 Task: Open a blank sheet, save the file as 'execution' Insert a table ' 2 by 2' In first column, add headers, 'Task, Status'. Under first header, add  ResearchUnder second header, add Completed. Change table style to  'Light Blue'
Action: Mouse moved to (29, 109)
Screenshot: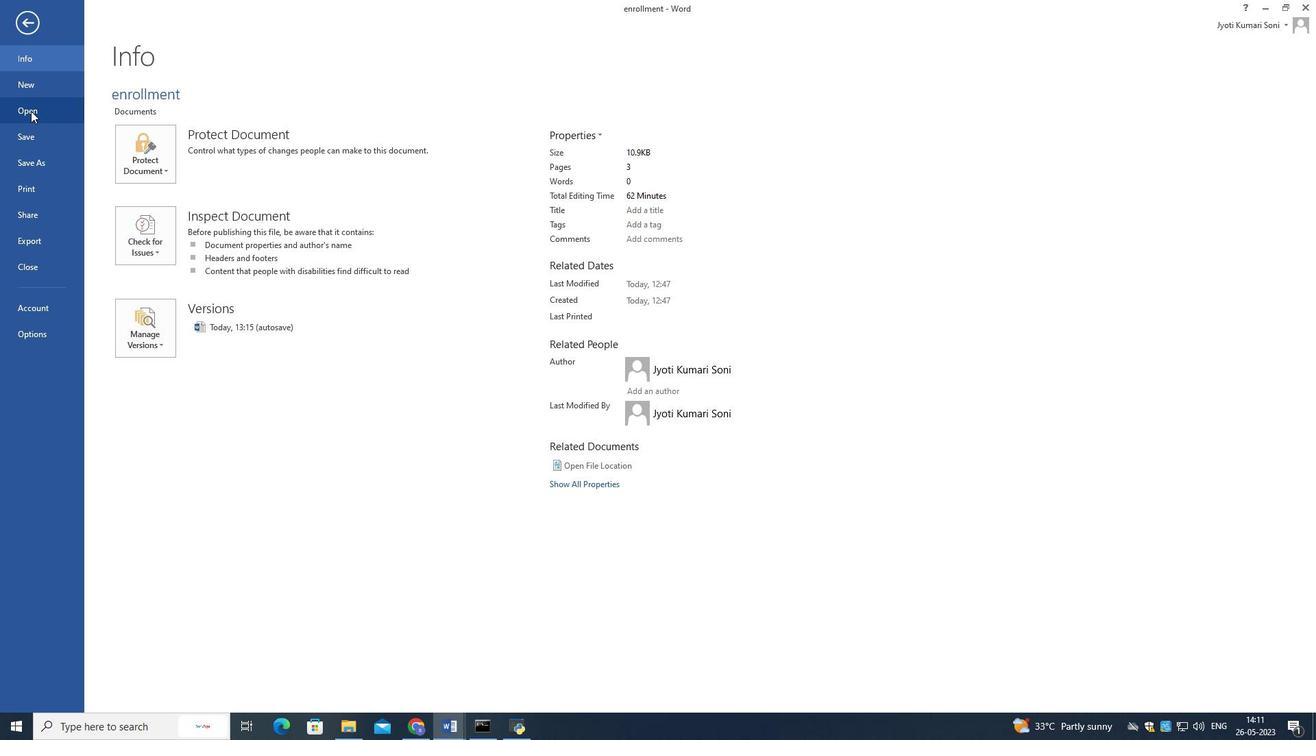 
Action: Mouse pressed left at (29, 109)
Screenshot: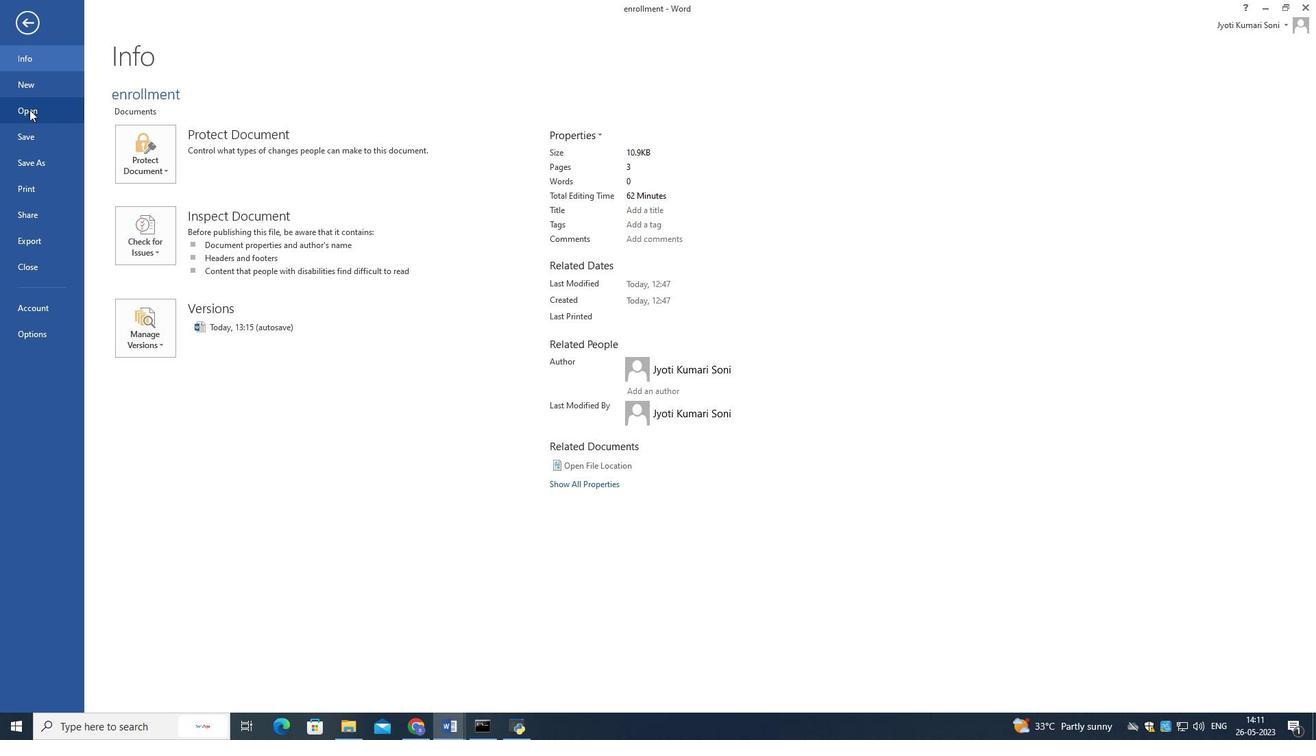 
Action: Mouse moved to (36, 89)
Screenshot: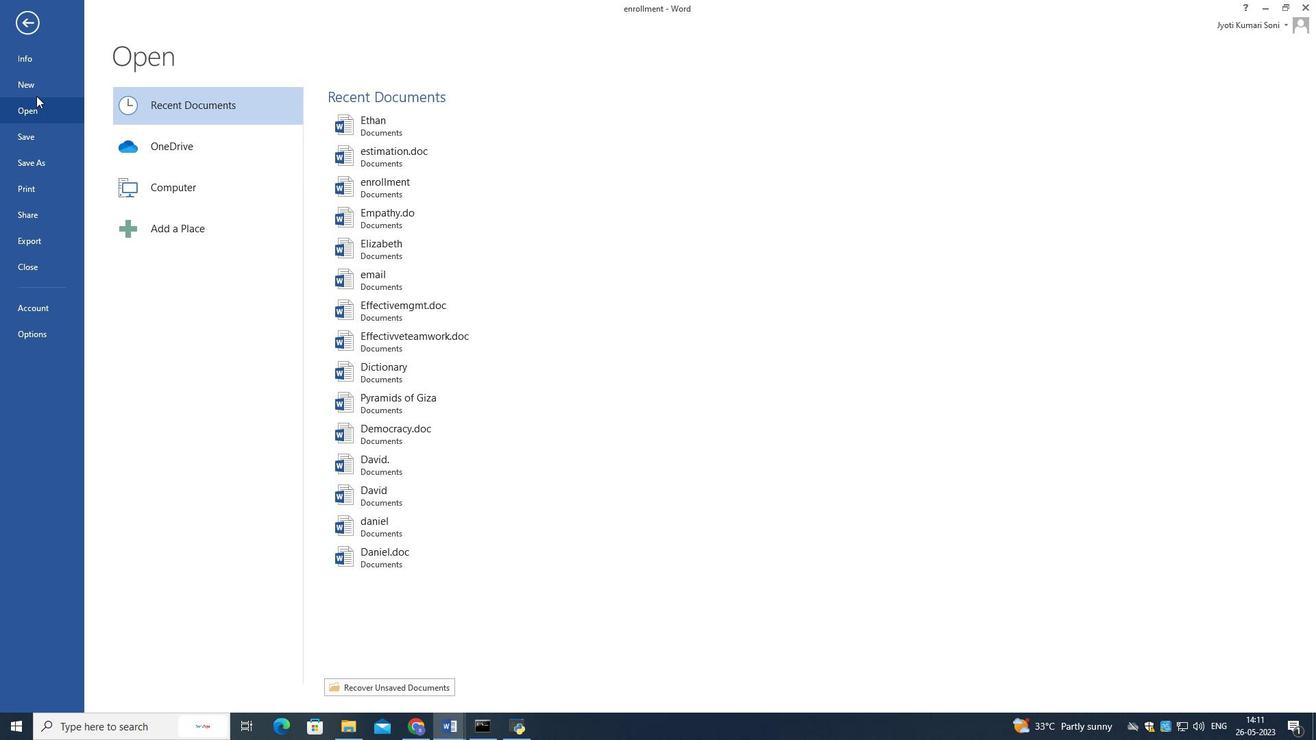 
Action: Mouse pressed left at (36, 89)
Screenshot: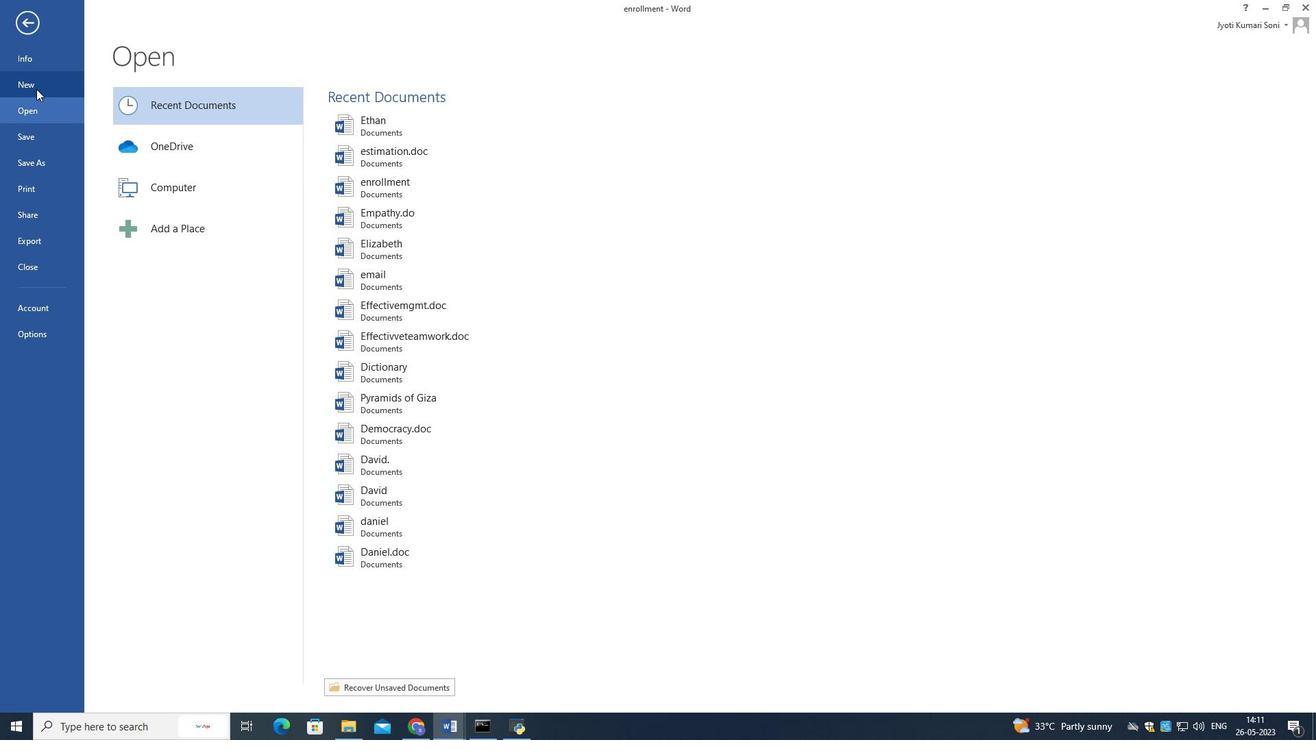 
Action: Mouse moved to (207, 225)
Screenshot: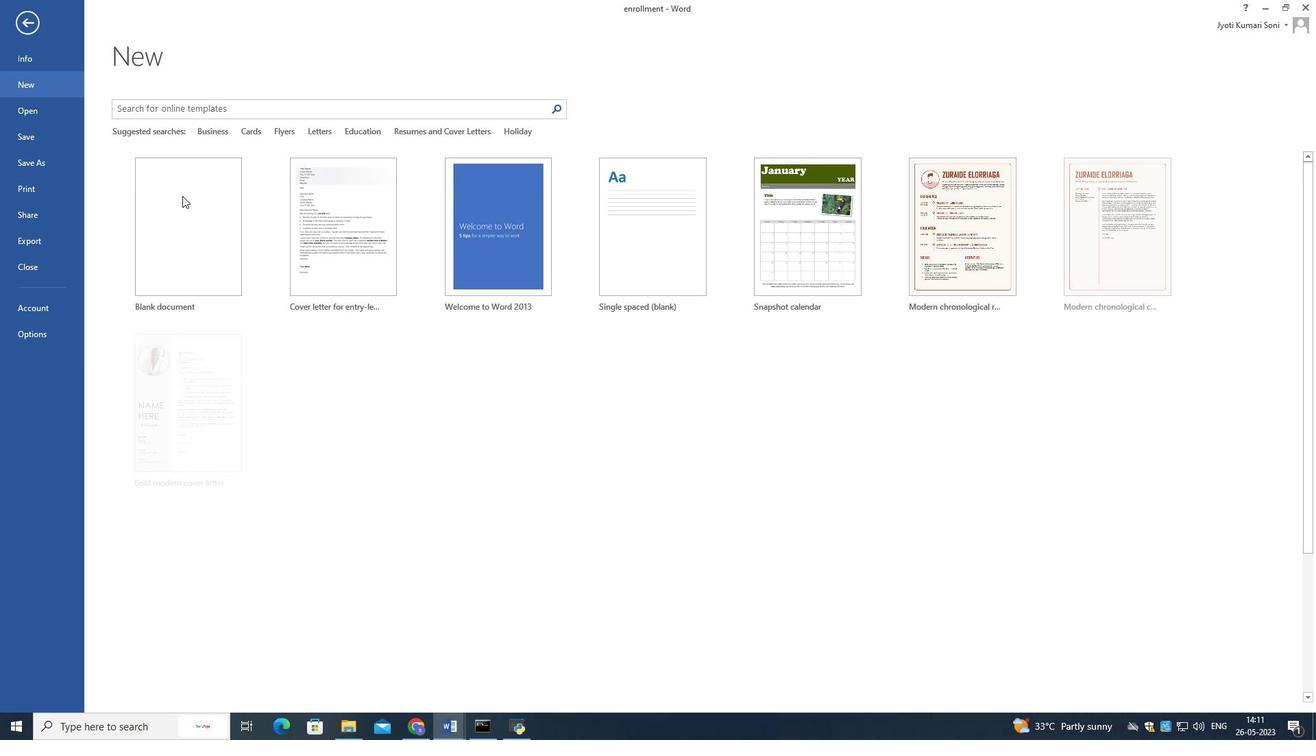 
Action: Mouse pressed left at (207, 225)
Screenshot: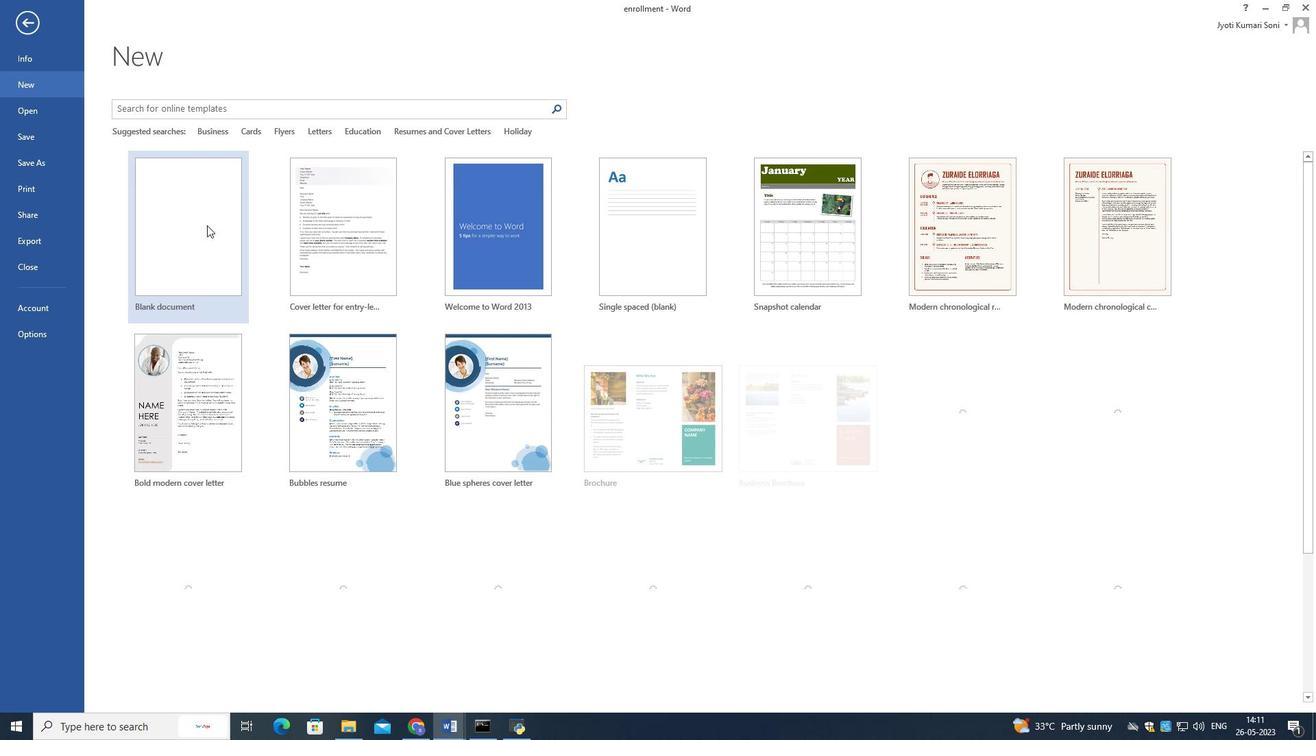 
Action: Mouse moved to (531, 309)
Screenshot: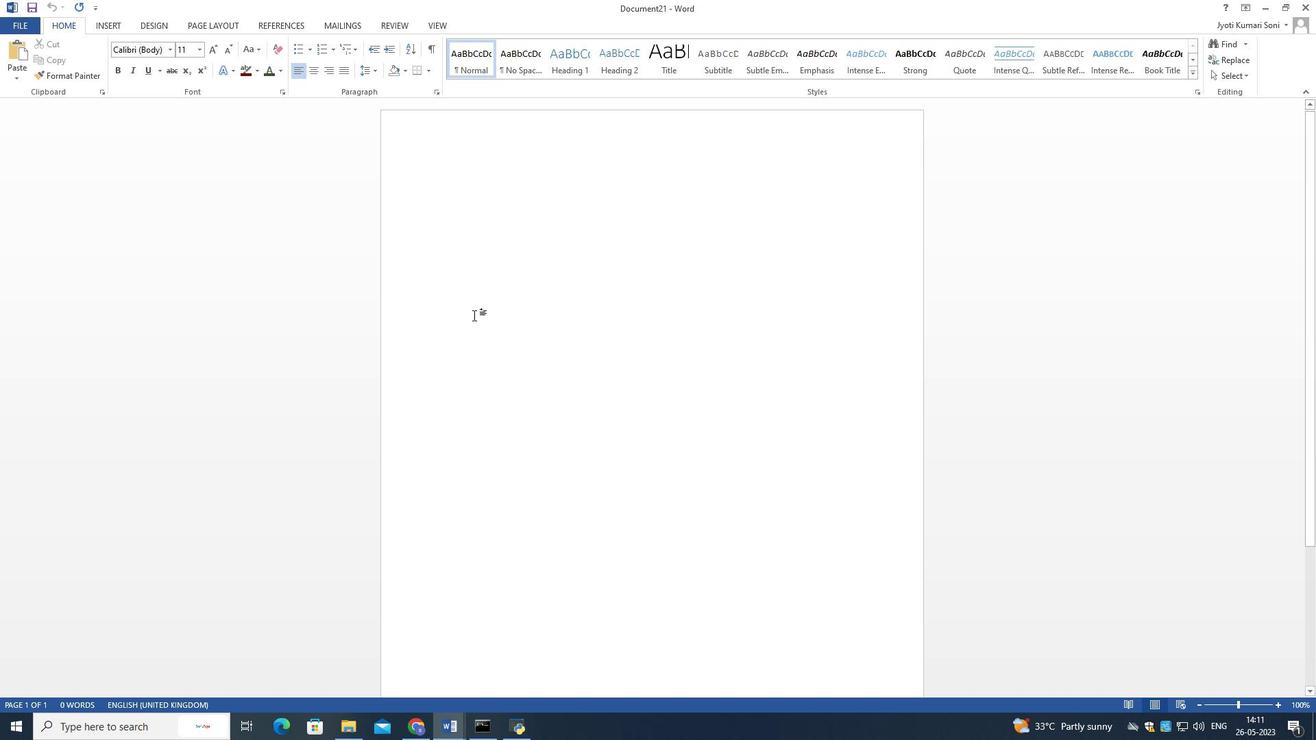 
Action: Mouse pressed left at (531, 309)
Screenshot: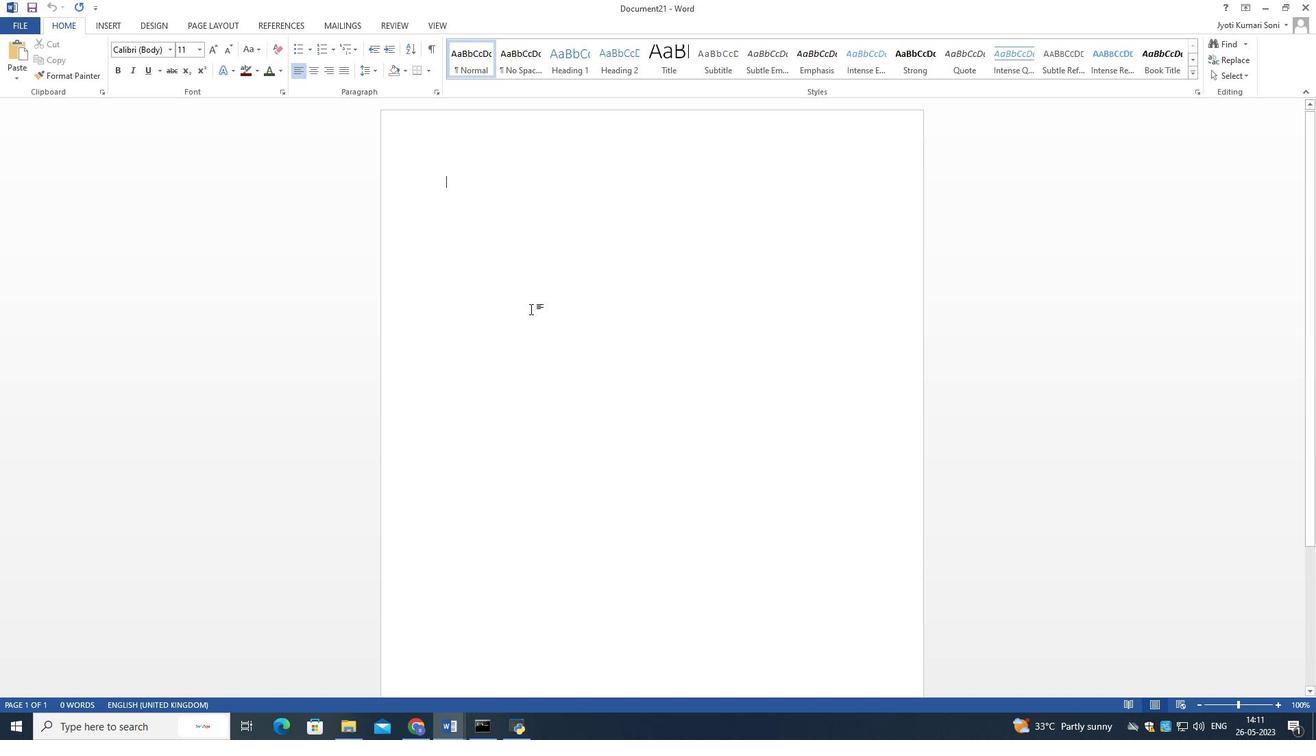 
Action: Mouse moved to (19, 25)
Screenshot: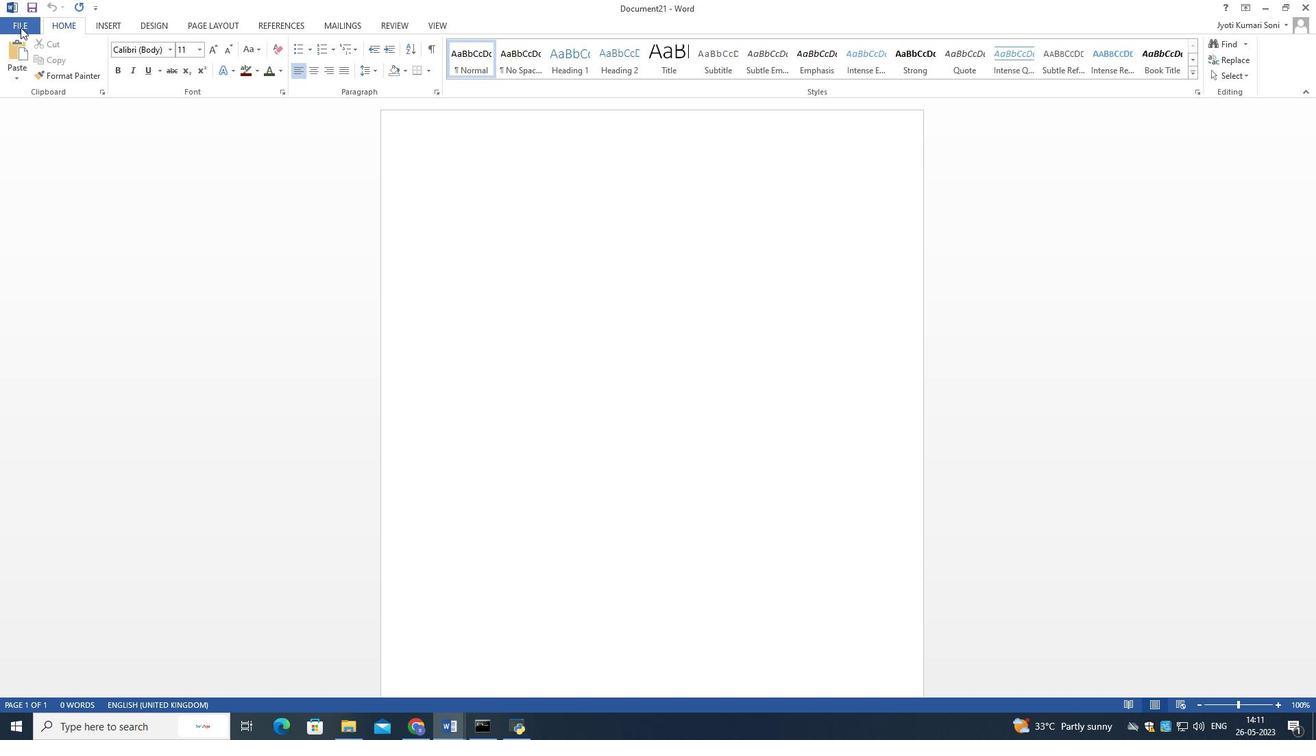 
Action: Mouse pressed left at (19, 25)
Screenshot: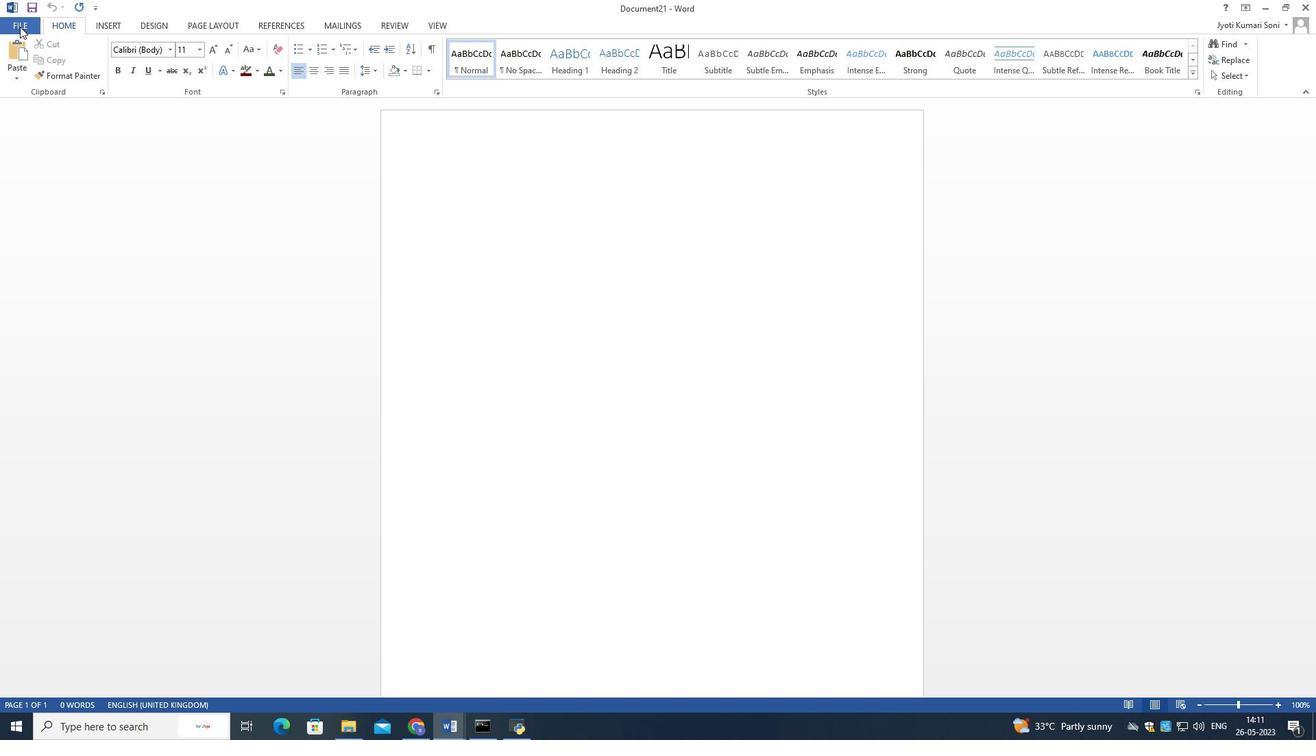 
Action: Mouse moved to (47, 162)
Screenshot: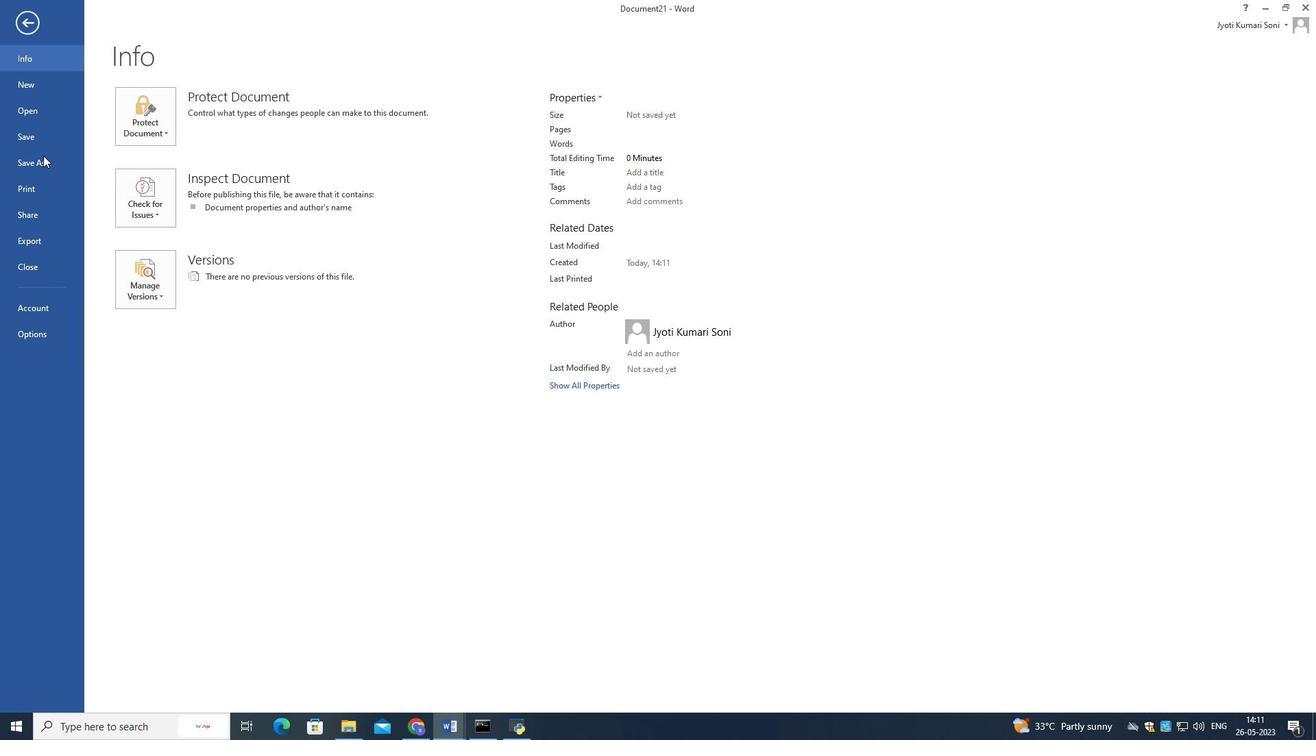 
Action: Mouse pressed left at (47, 162)
Screenshot: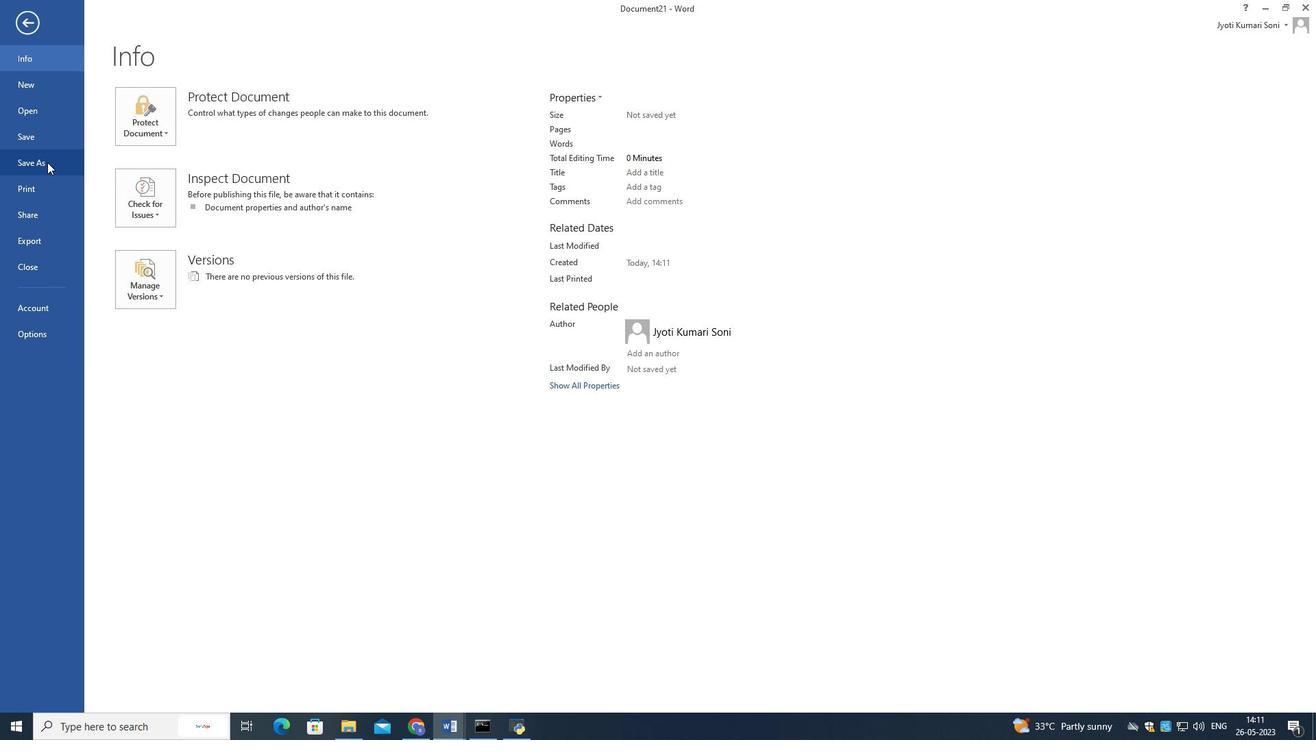 
Action: Mouse moved to (356, 148)
Screenshot: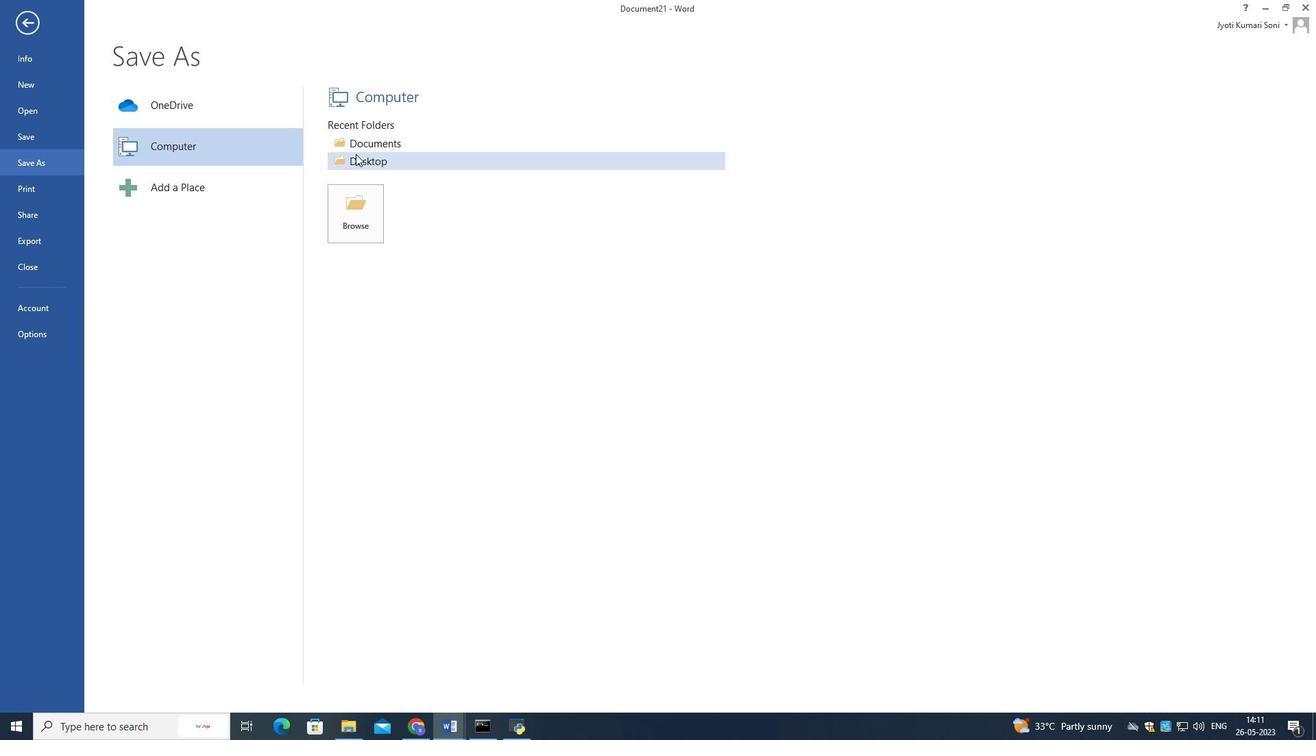 
Action: Mouse pressed left at (356, 148)
Screenshot: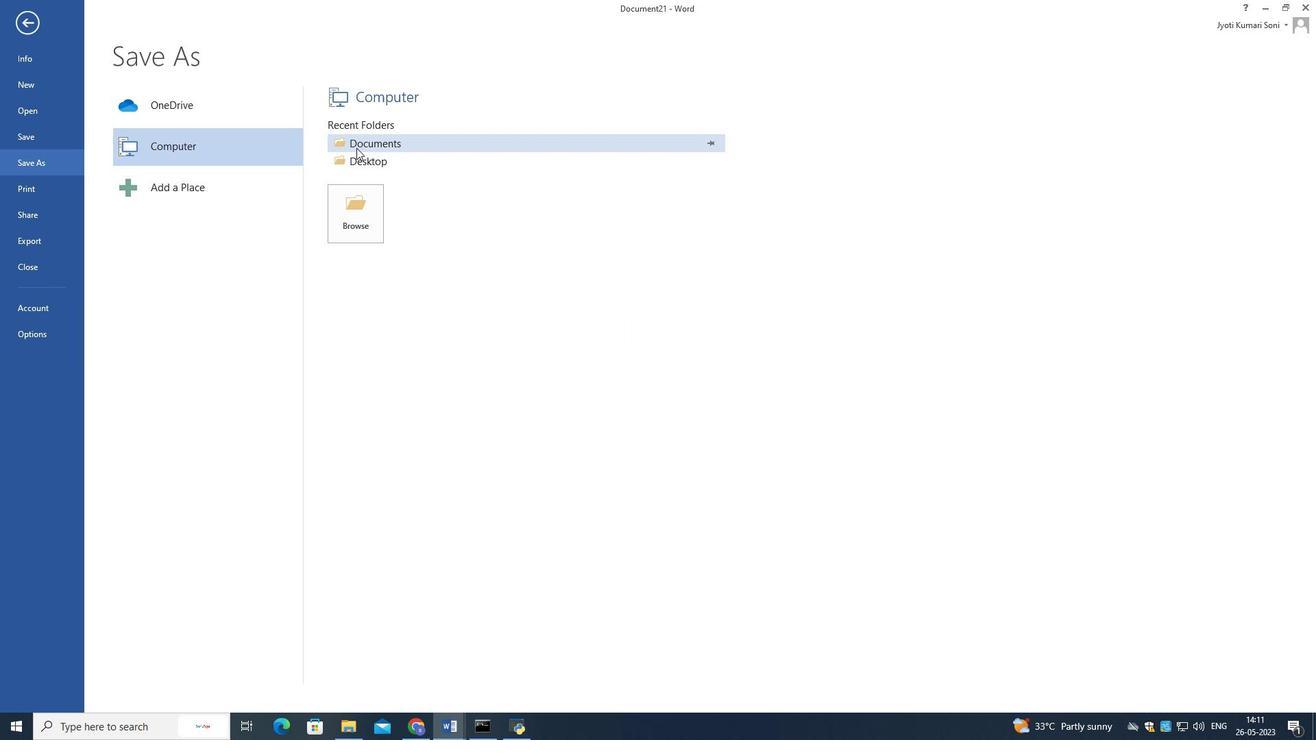 
Action: Key pressed execution<Key.space><Key.enter>
Screenshot: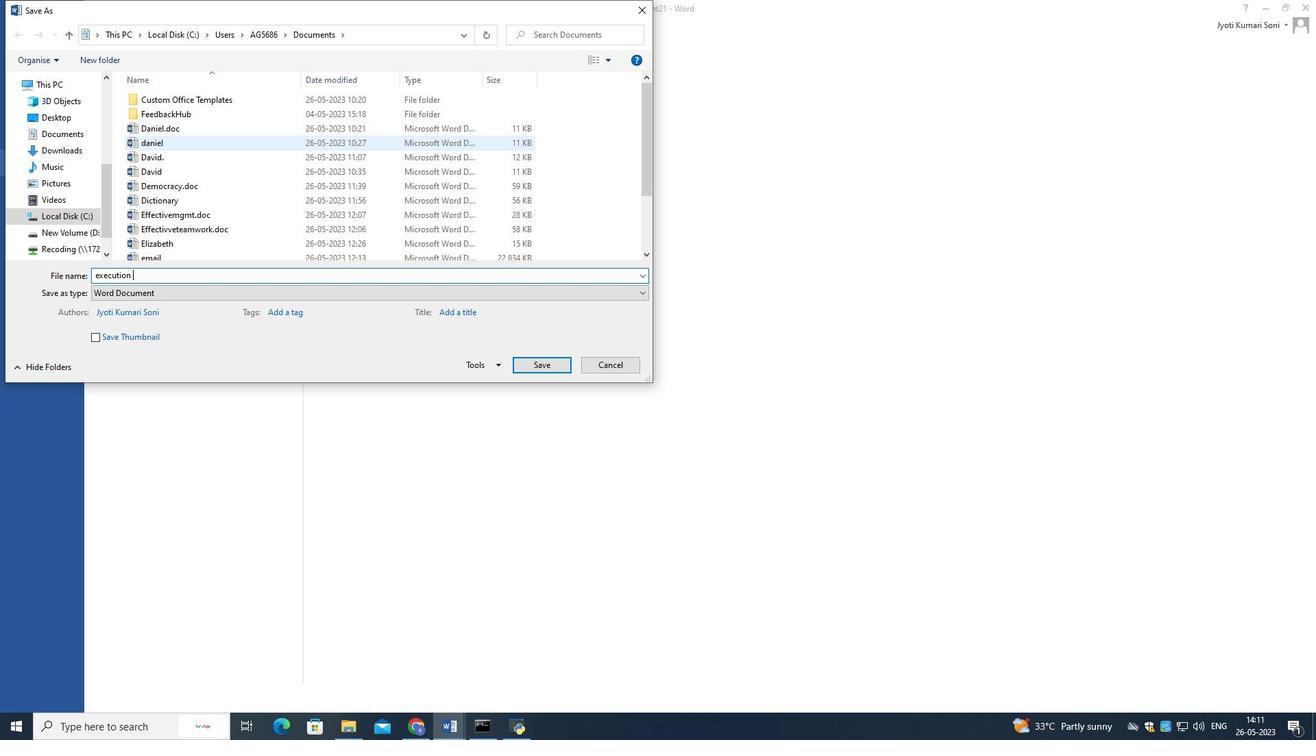 
Action: Mouse moved to (100, 21)
Screenshot: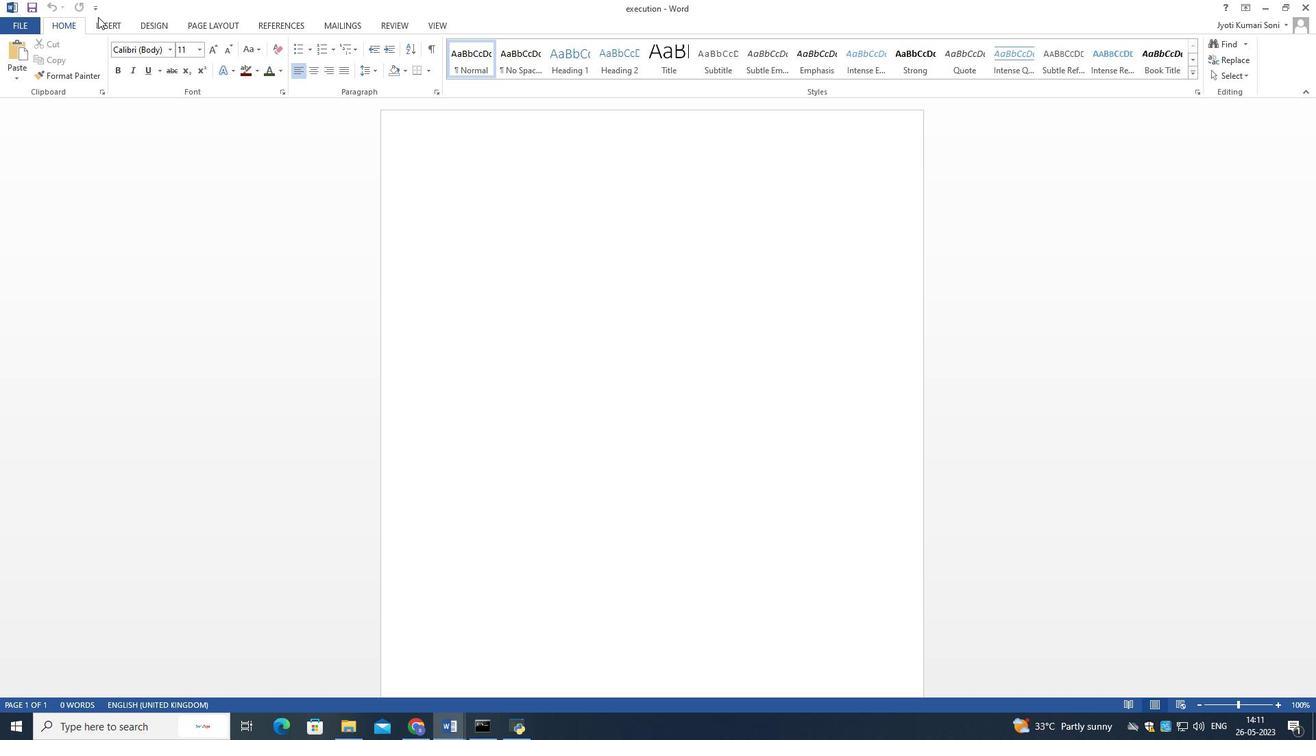 
Action: Mouse pressed left at (100, 21)
Screenshot: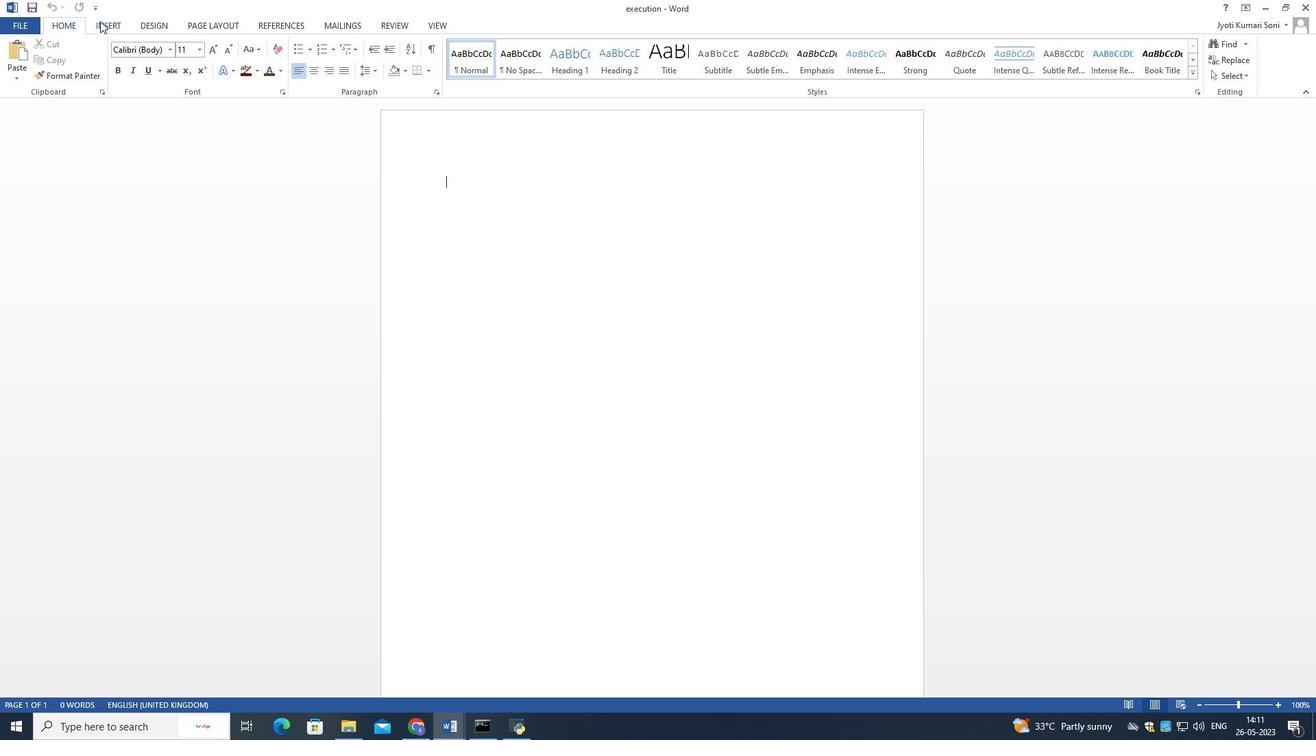 
Action: Mouse moved to (106, 81)
Screenshot: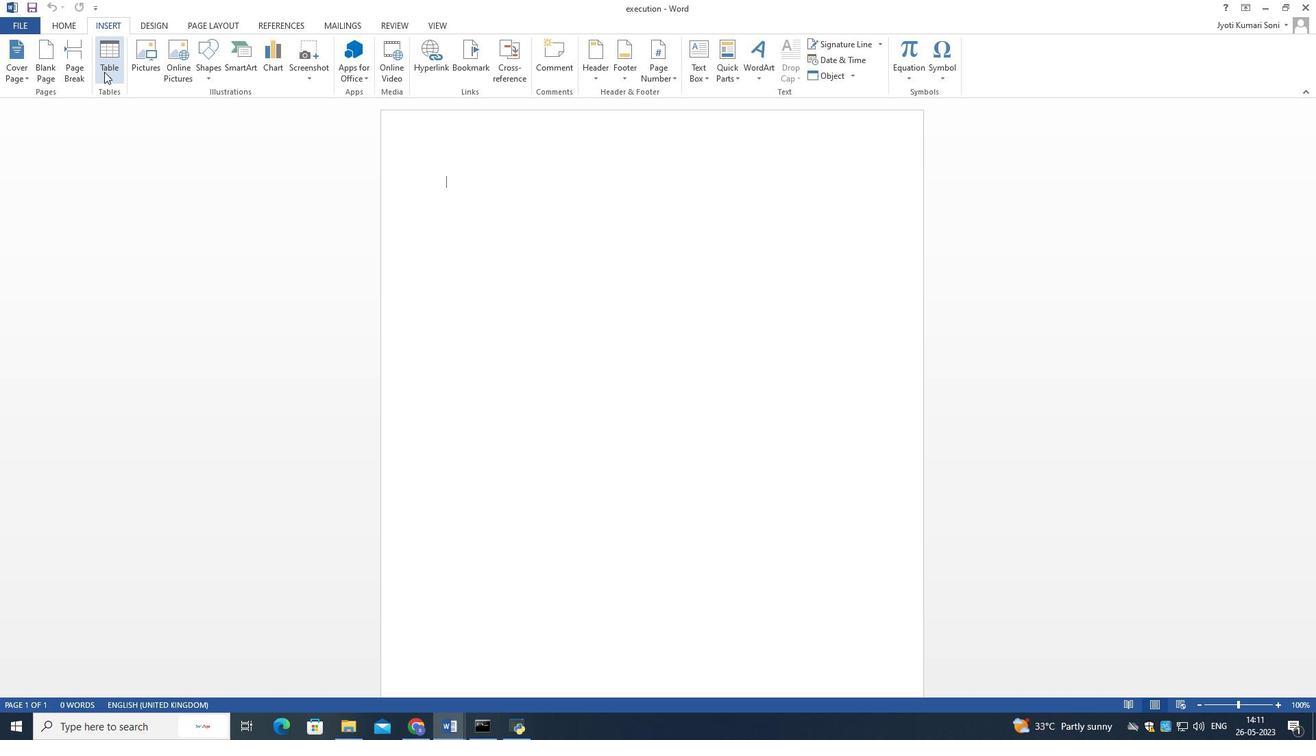 
Action: Mouse pressed left at (106, 81)
Screenshot: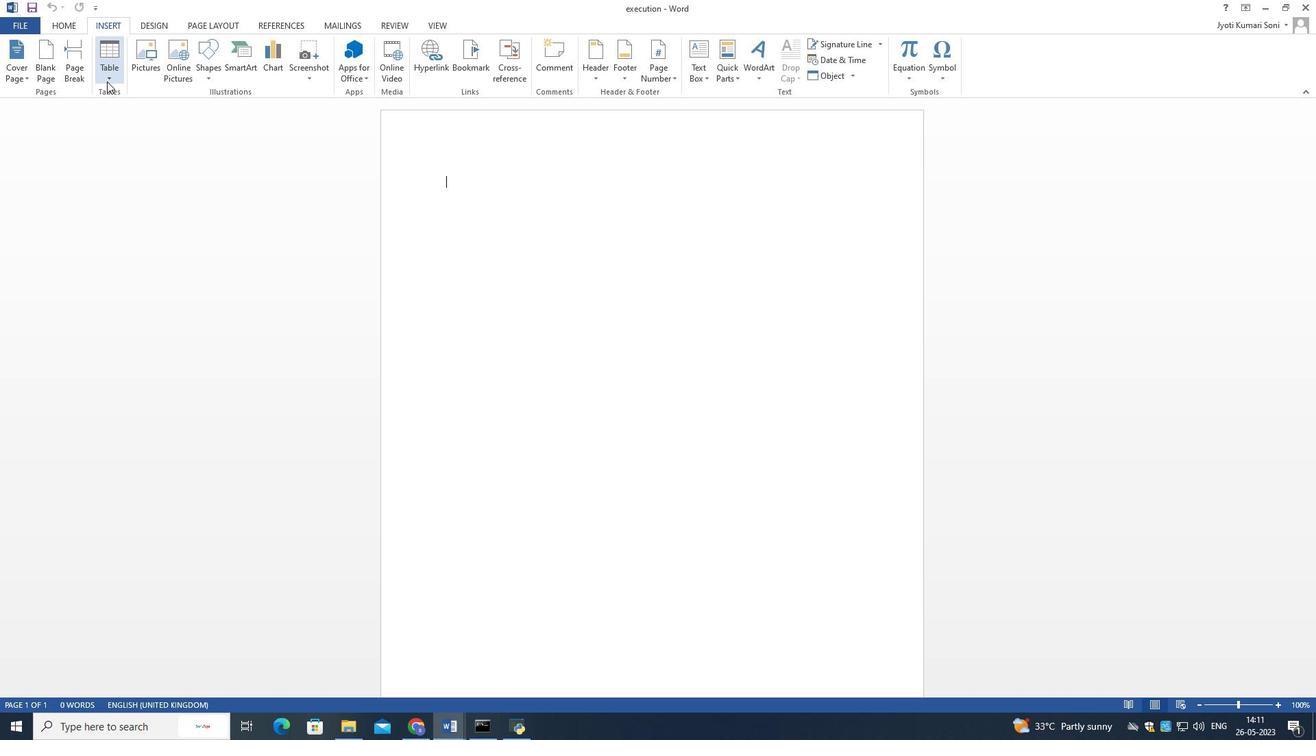 
Action: Mouse moved to (117, 119)
Screenshot: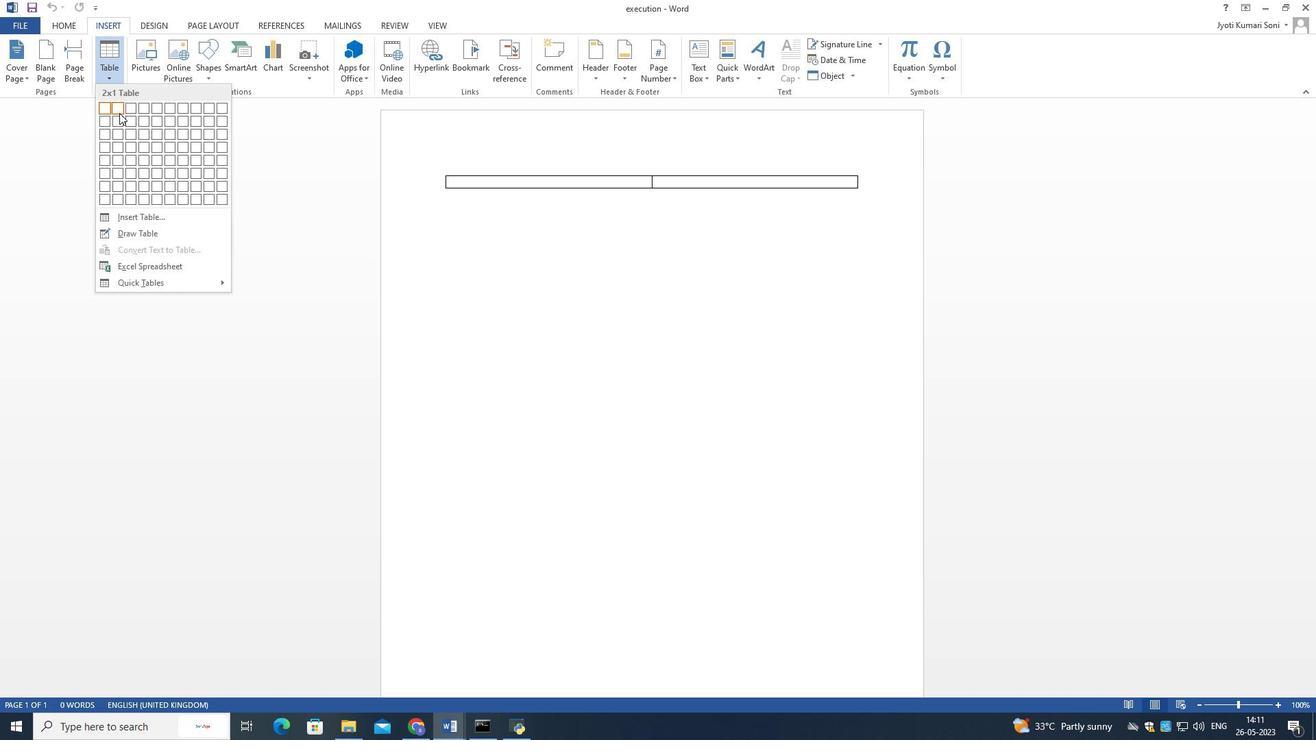 
Action: Mouse pressed left at (117, 119)
Screenshot: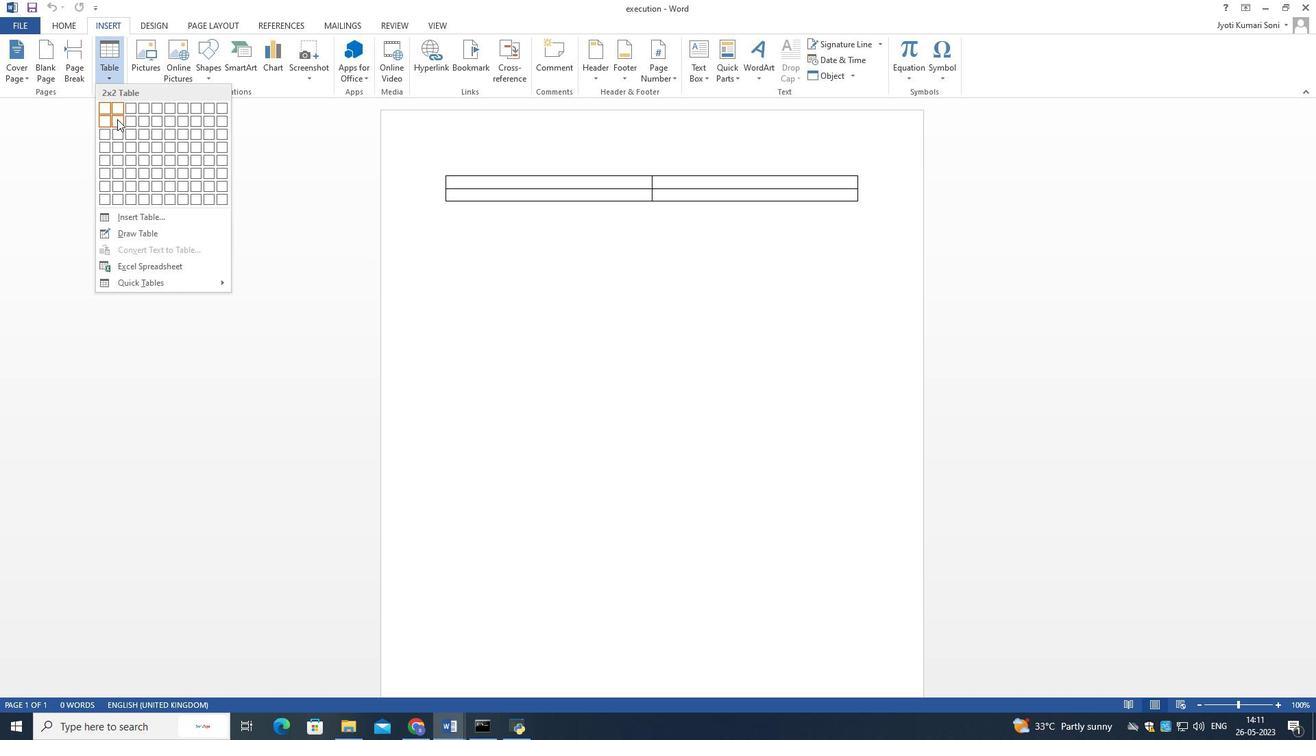 
Action: Mouse moved to (539, 184)
Screenshot: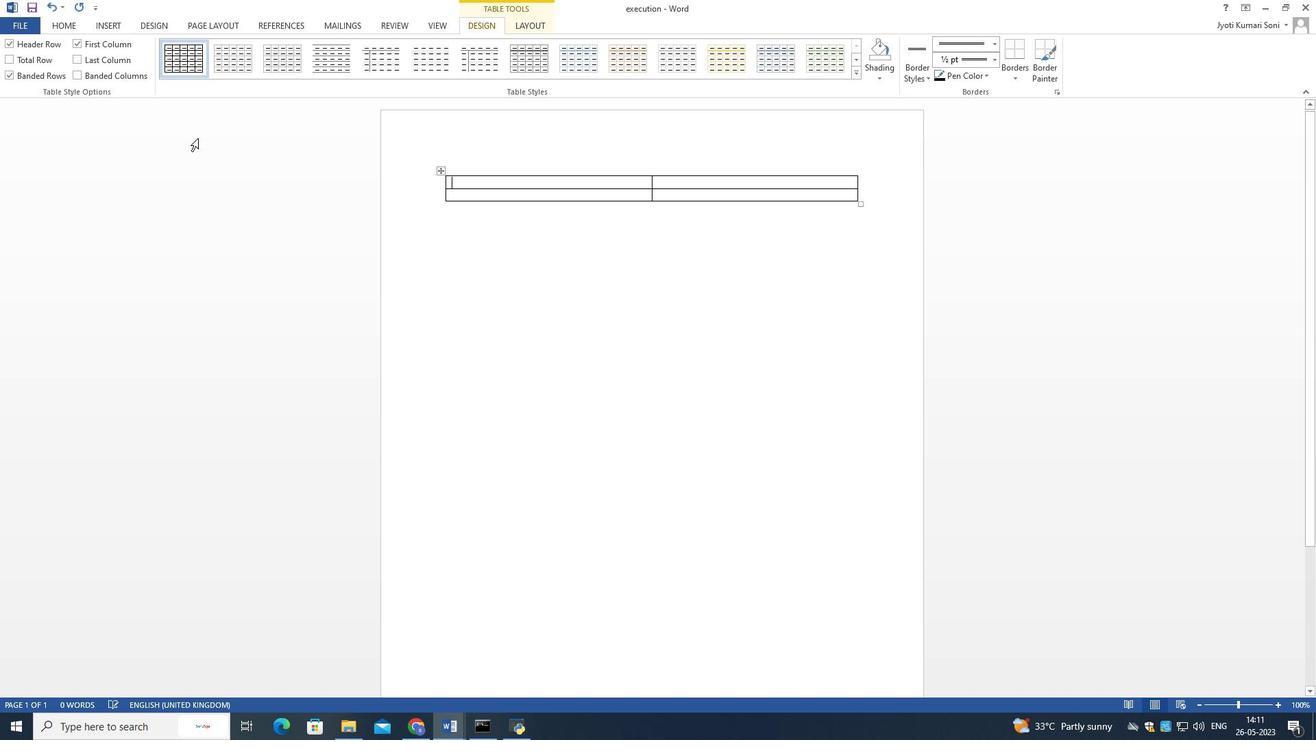 
Action: Mouse pressed left at (539, 184)
Screenshot: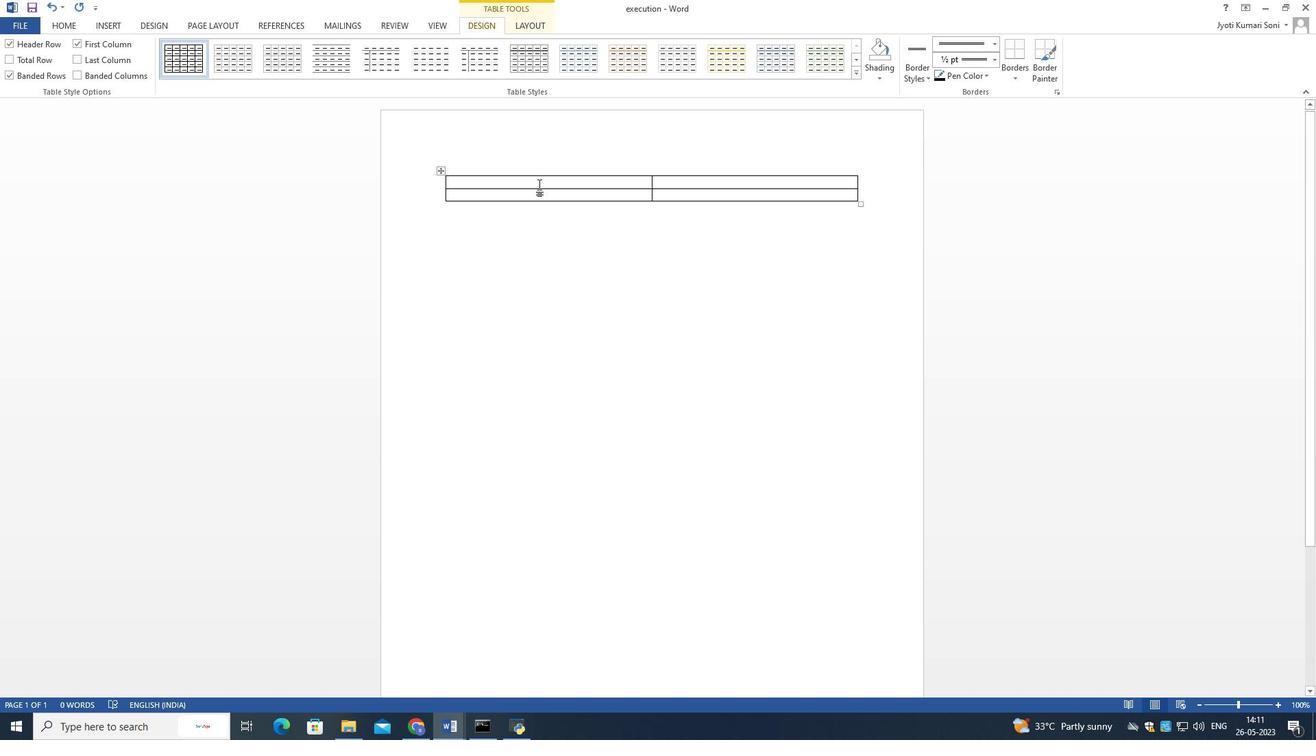 
Action: Key pressed <Key.shift>Task<Key.right><Key.shift>Status
Screenshot: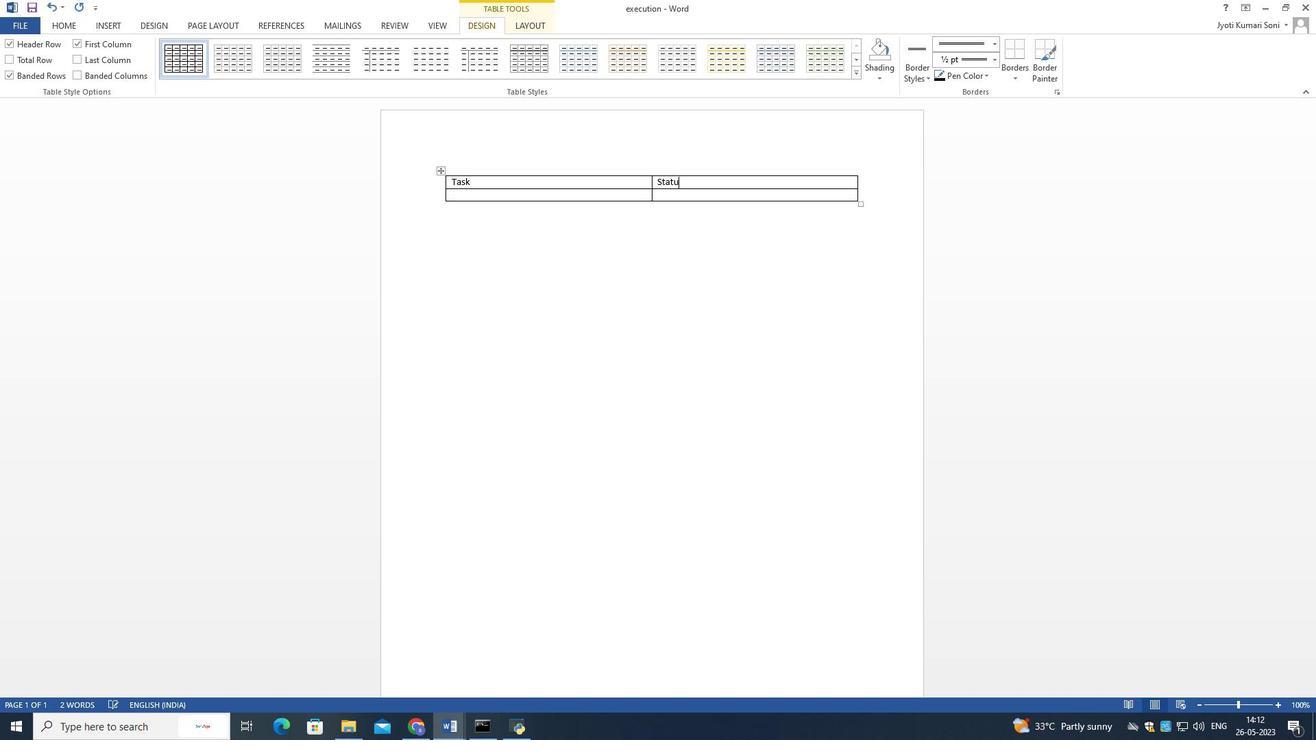
Action: Mouse moved to (568, 198)
Screenshot: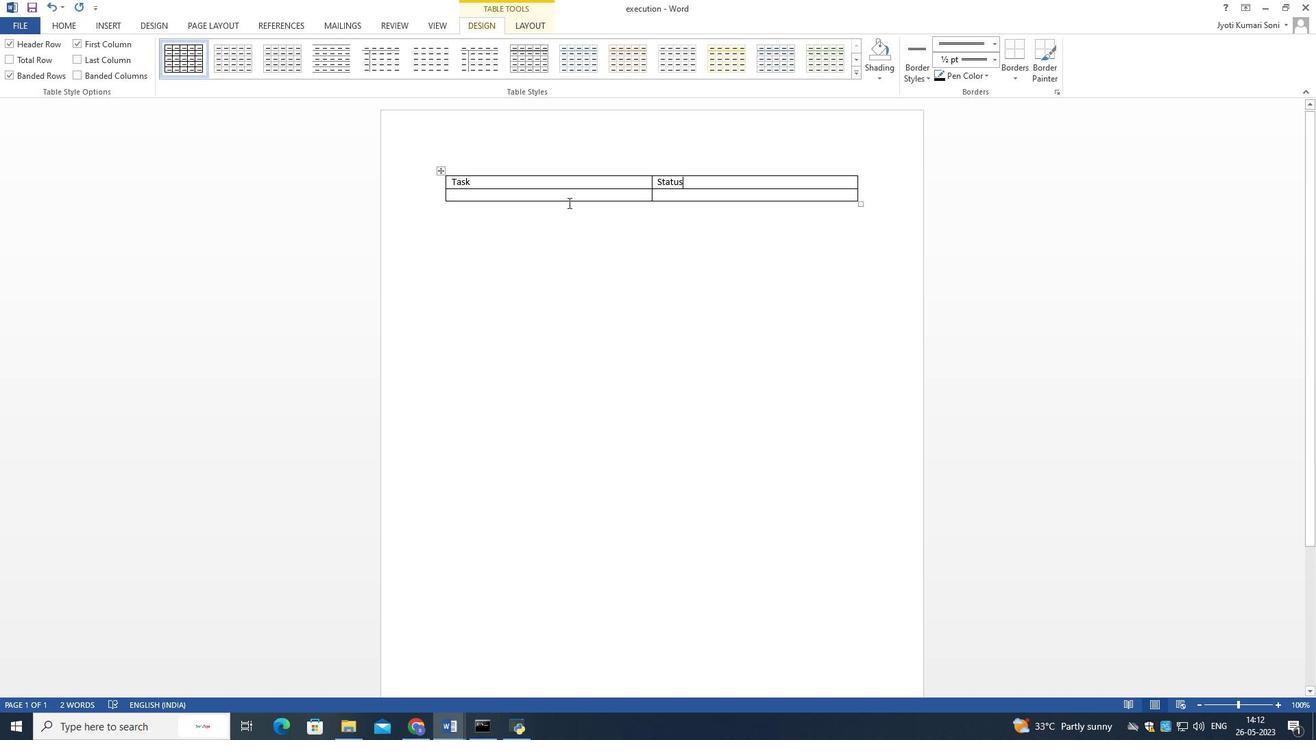 
Action: Mouse pressed left at (568, 198)
Screenshot: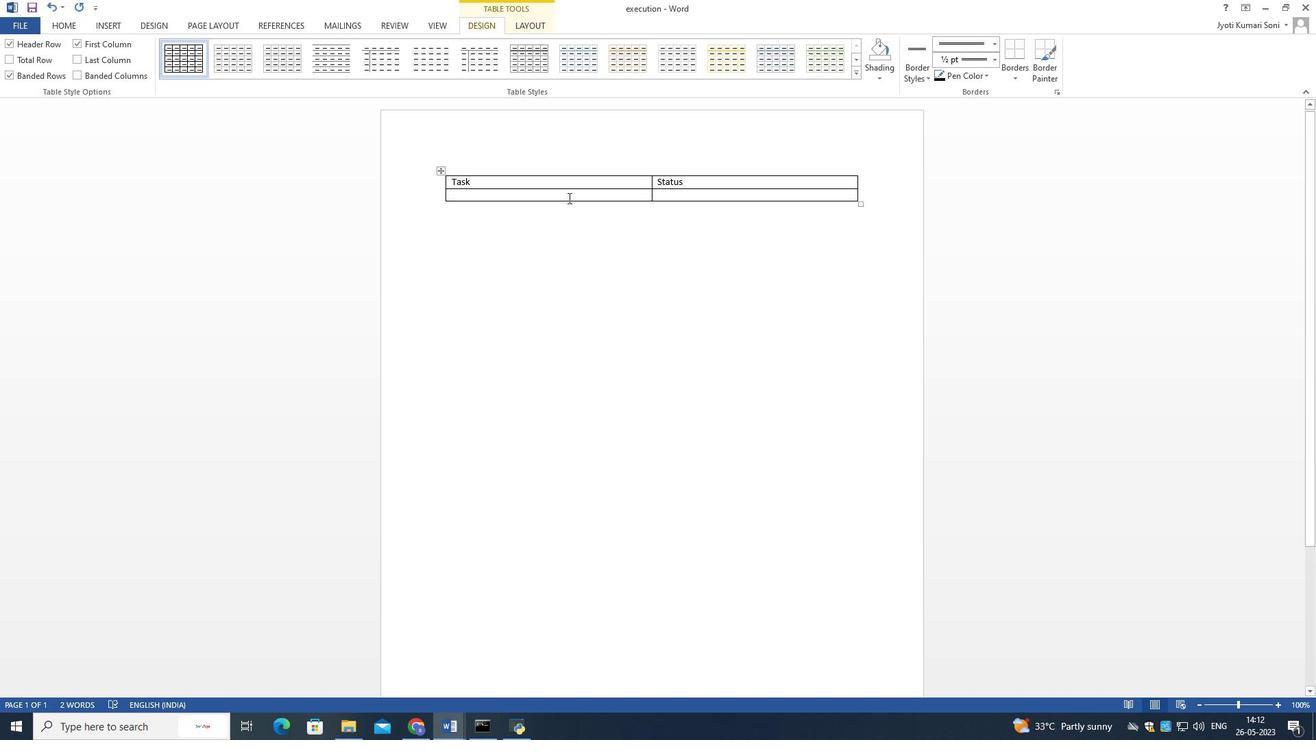 
Action: Mouse moved to (568, 198)
Screenshot: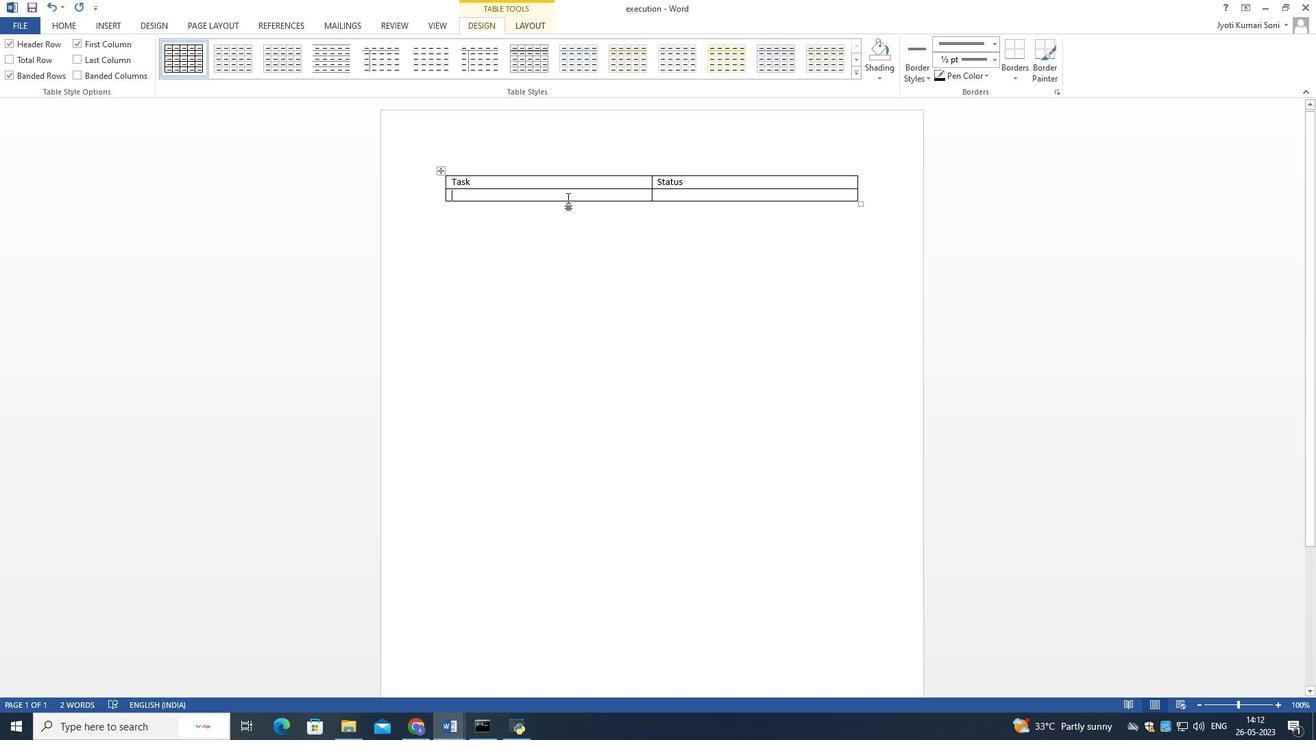 
Action: Key pressed <Key.shift>Research
Screenshot: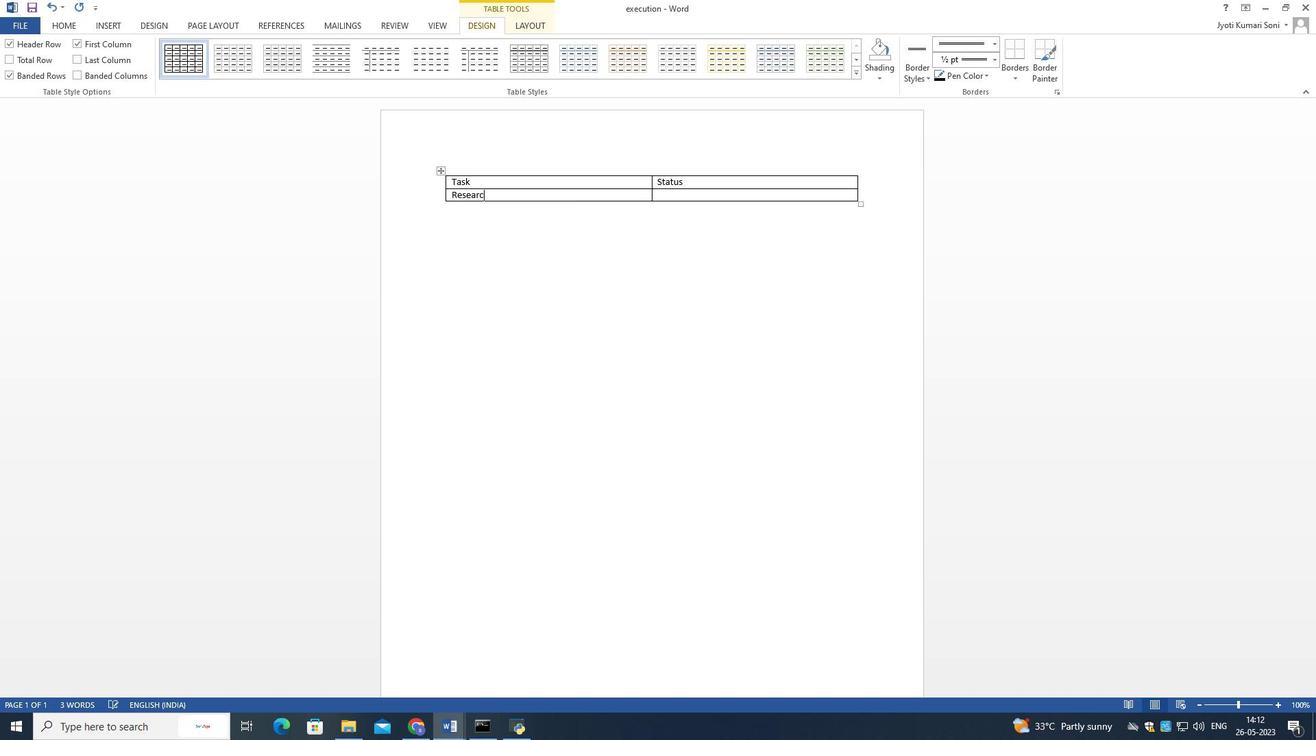 
Action: Mouse moved to (682, 197)
Screenshot: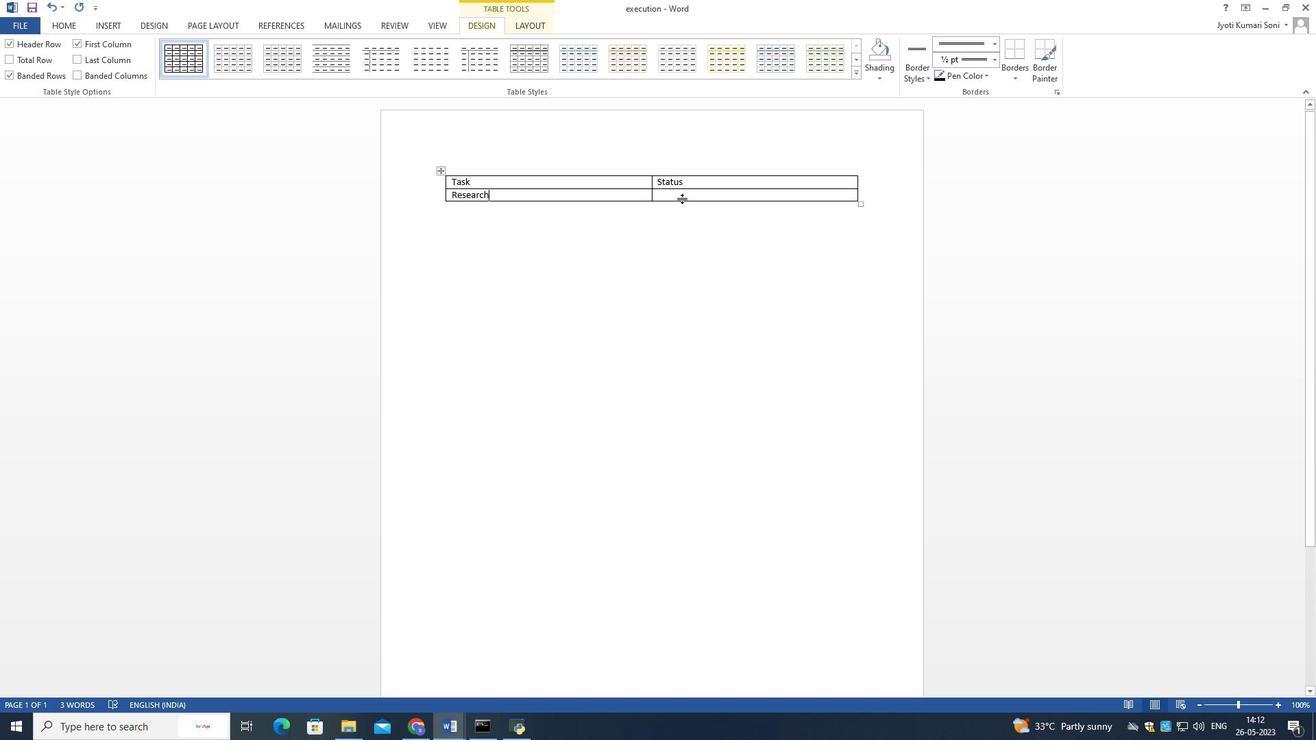 
Action: Mouse pressed left at (682, 197)
Screenshot: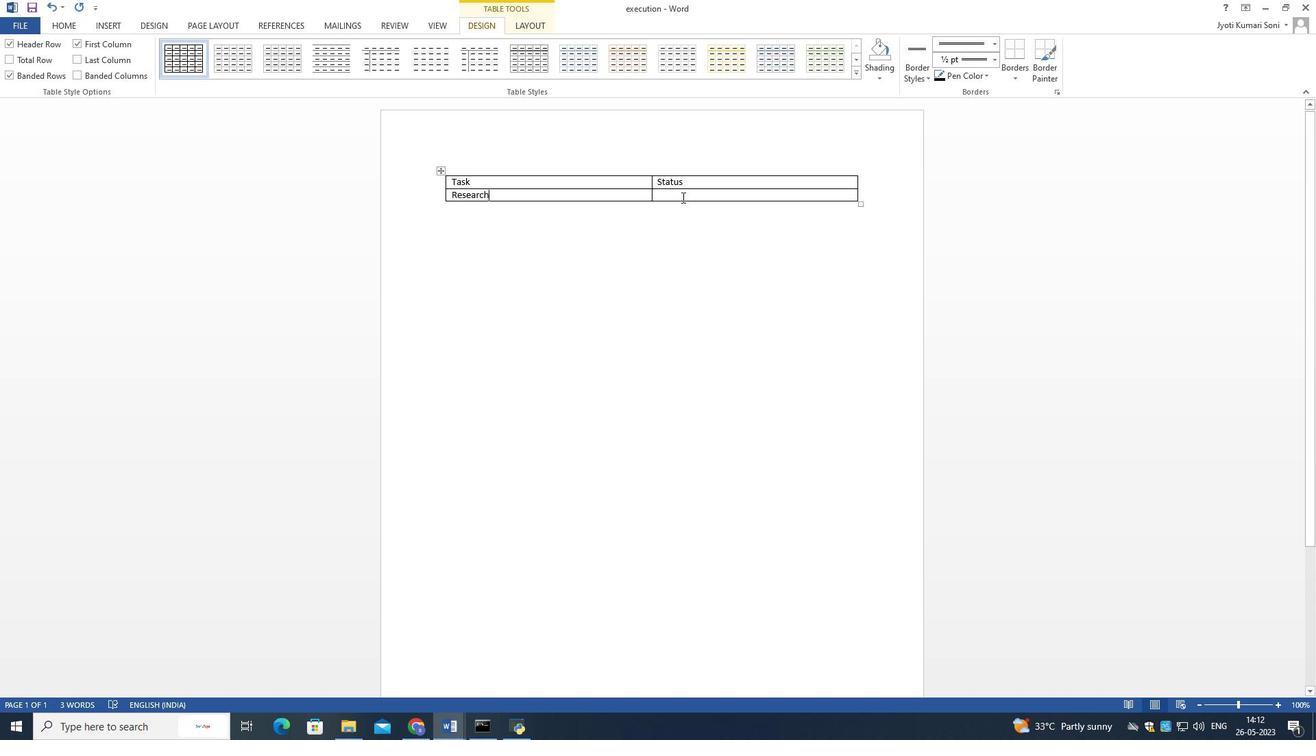 
Action: Mouse moved to (681, 194)
Screenshot: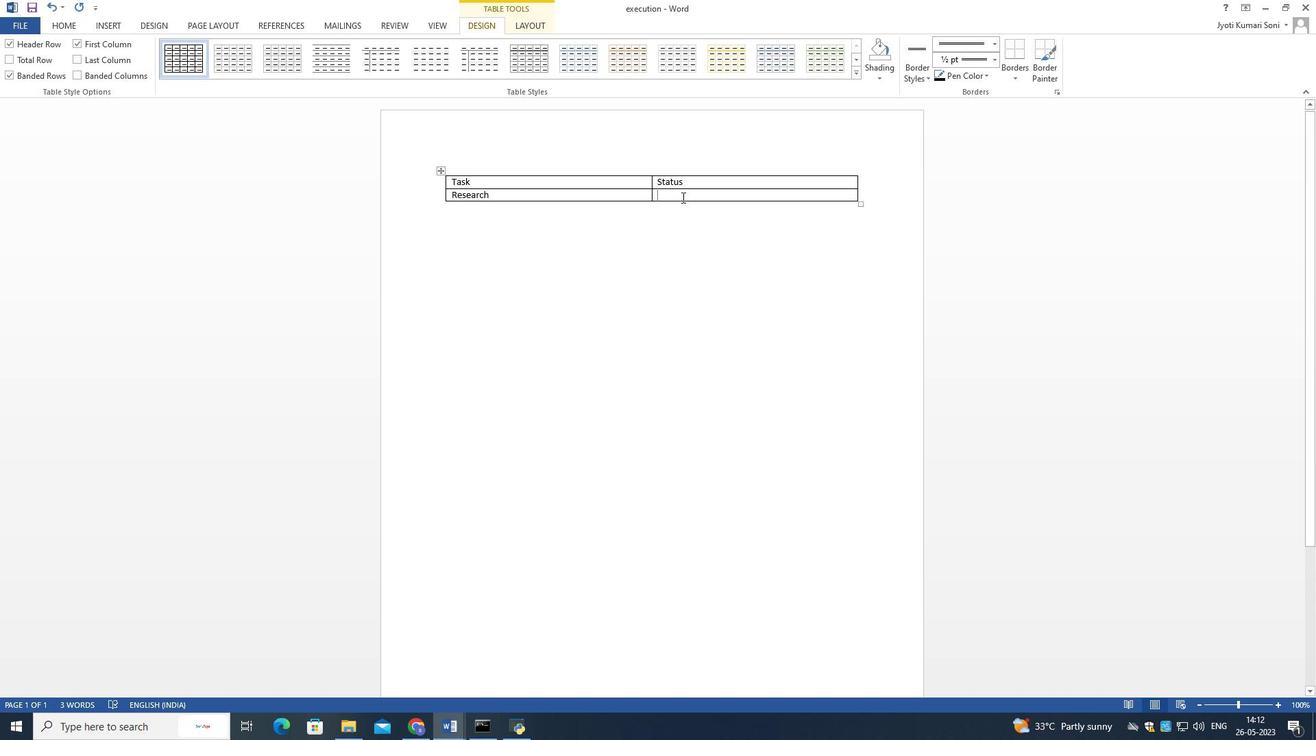 
Action: Key pressed <Key.shift>Complted
Screenshot: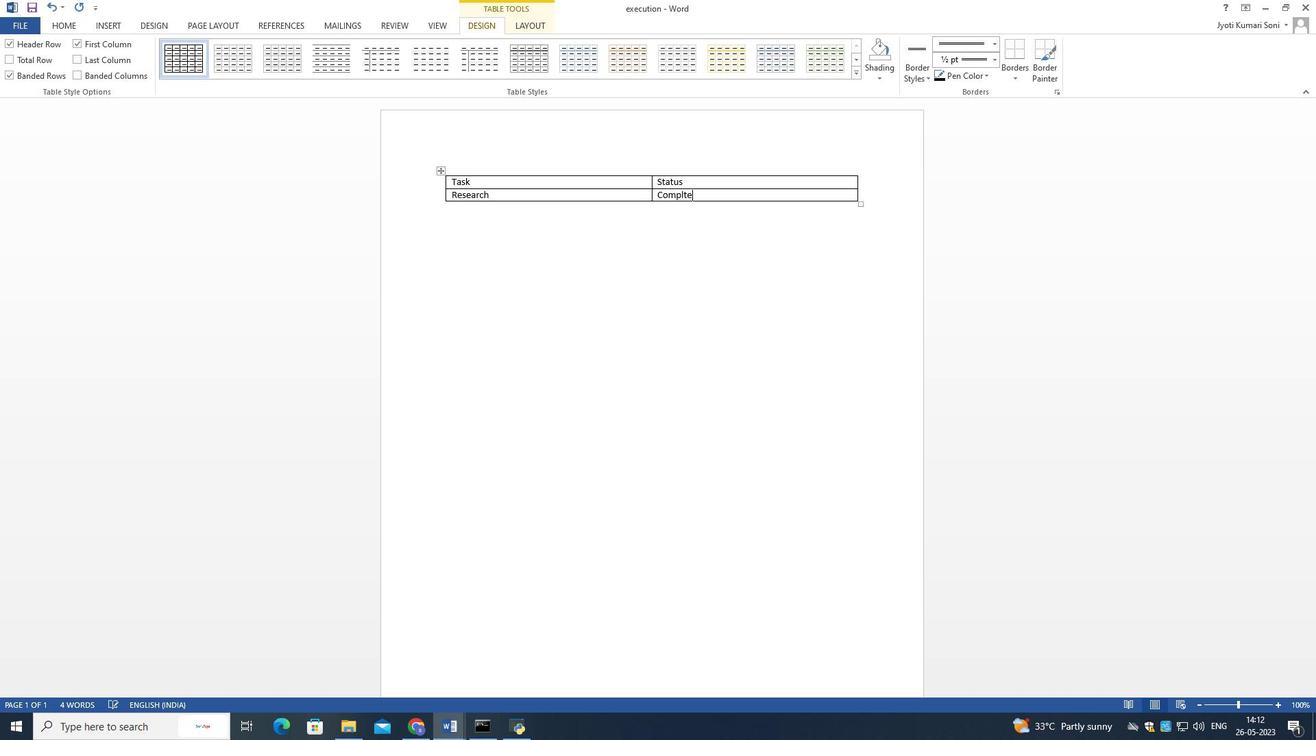 
Action: Mouse moved to (656, 192)
Screenshot: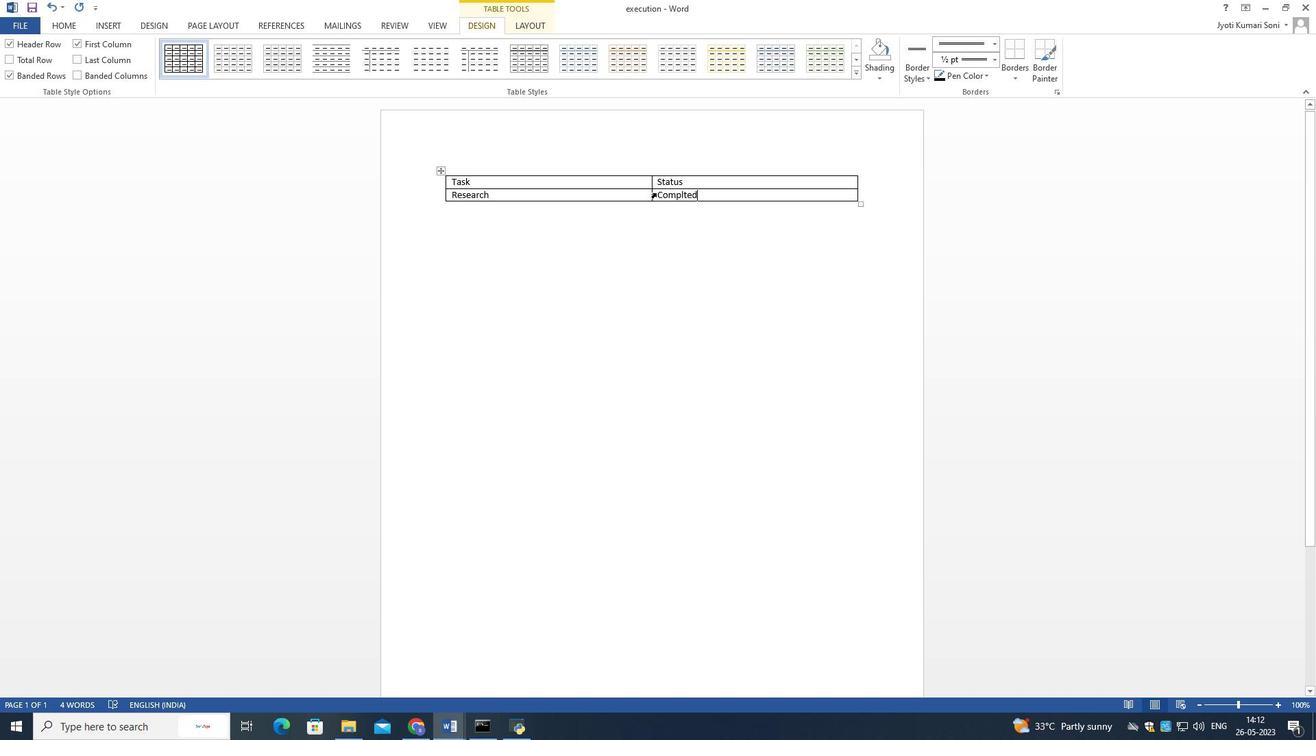
Action: Mouse pressed left at (656, 192)
Screenshot: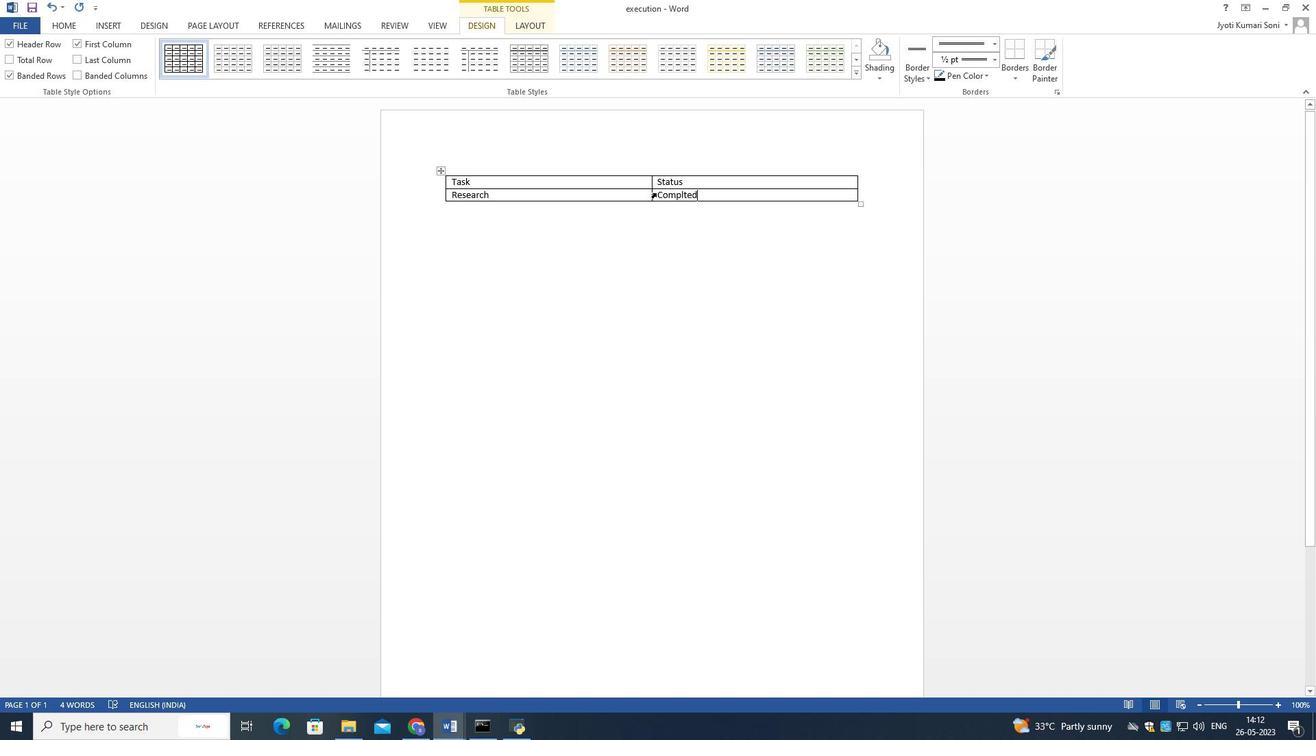 
Action: Mouse moved to (649, 185)
Screenshot: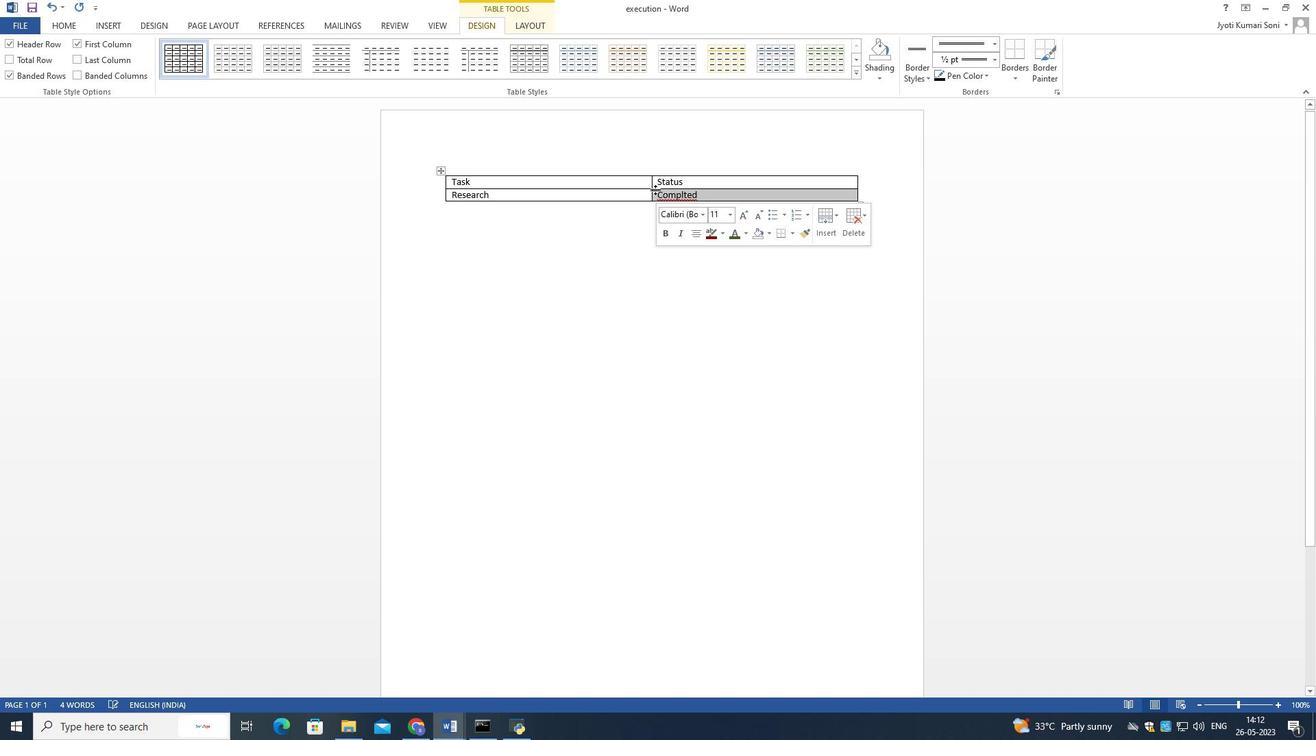 
Action: Mouse pressed left at (649, 185)
Screenshot: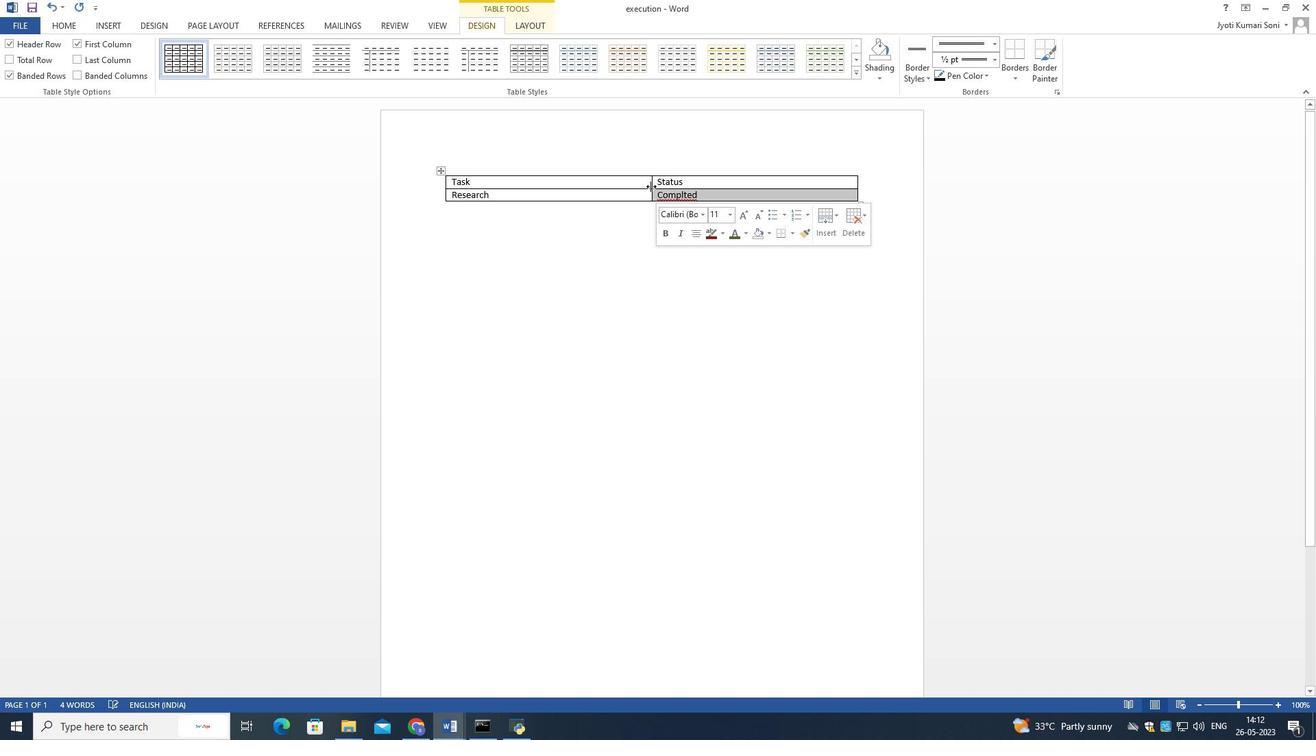 
Action: Mouse moved to (857, 71)
Screenshot: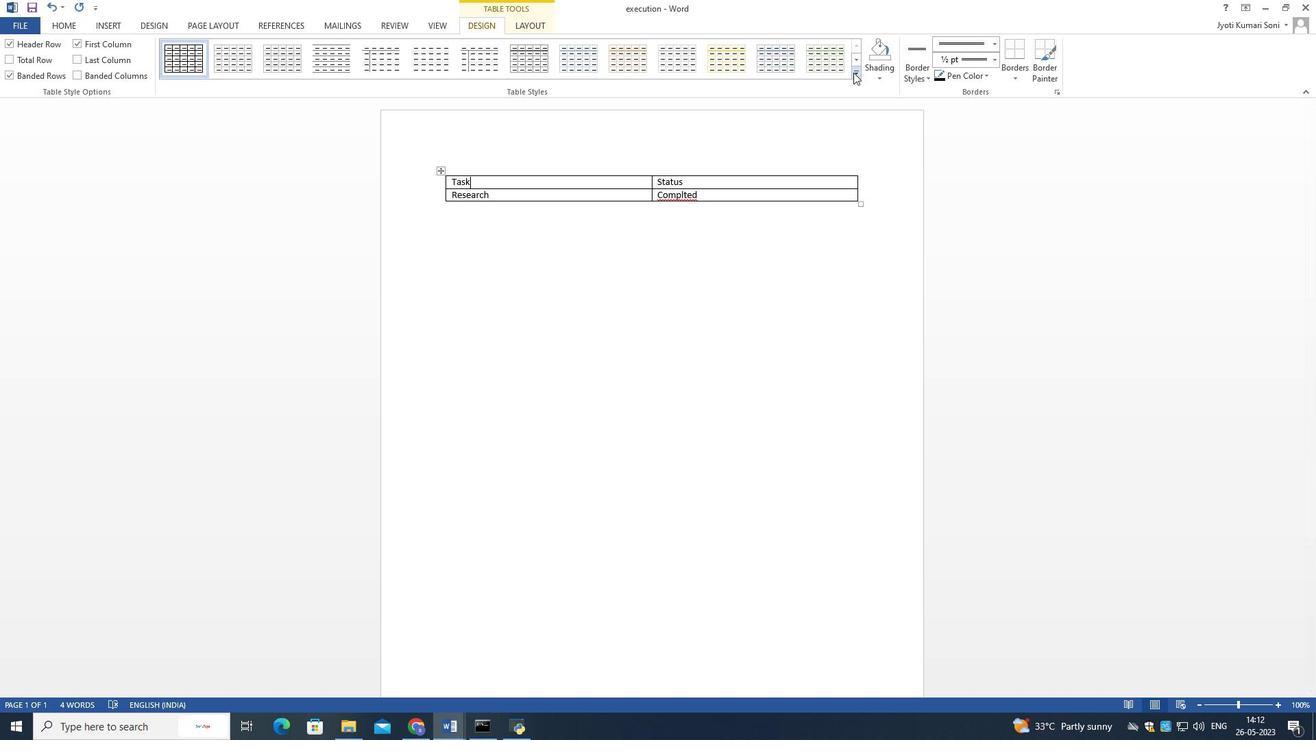 
Action: Mouse pressed left at (857, 71)
Screenshot: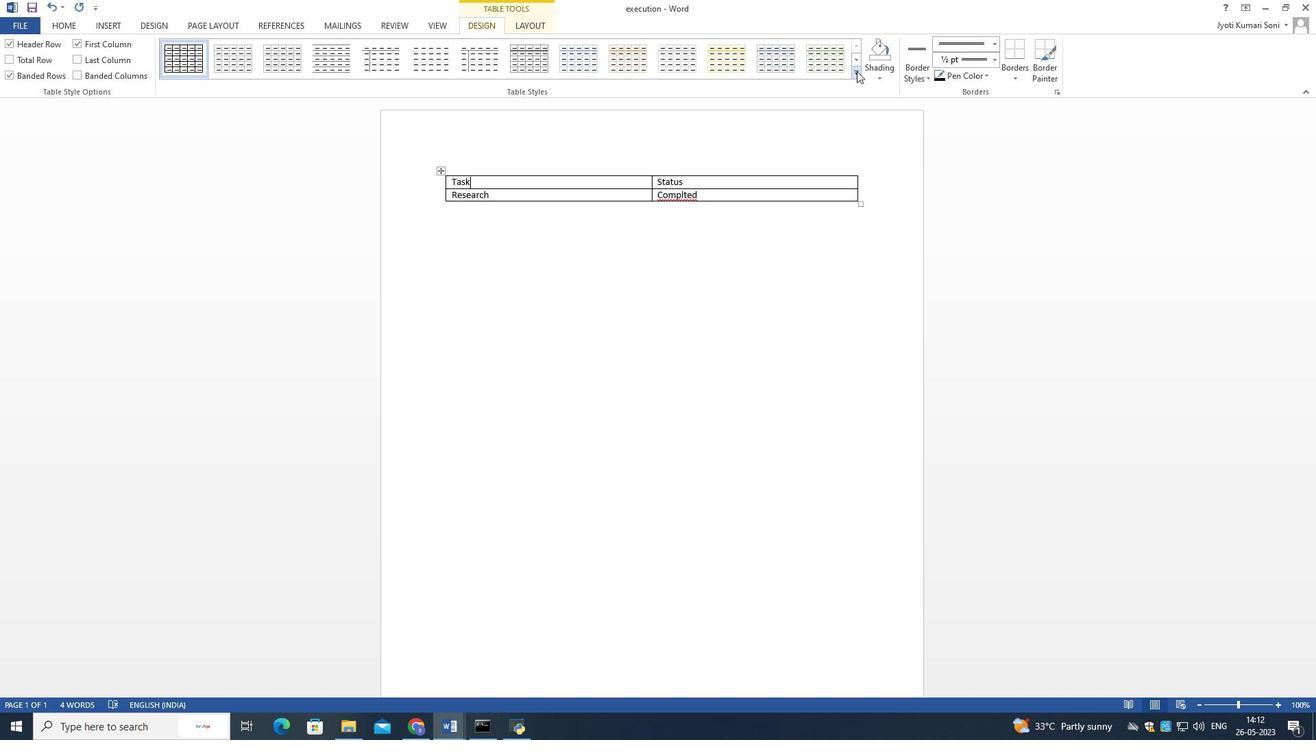
Action: Mouse moved to (772, 163)
Screenshot: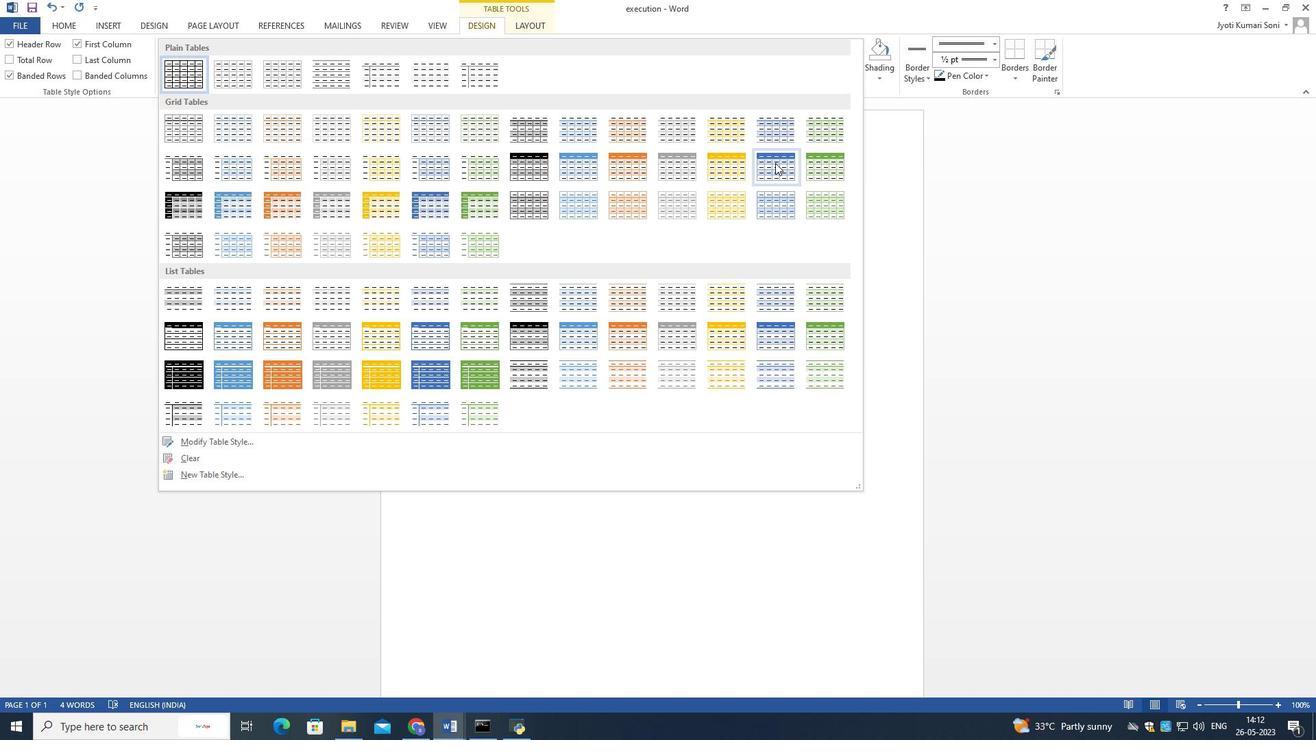 
Action: Mouse pressed left at (772, 163)
Screenshot: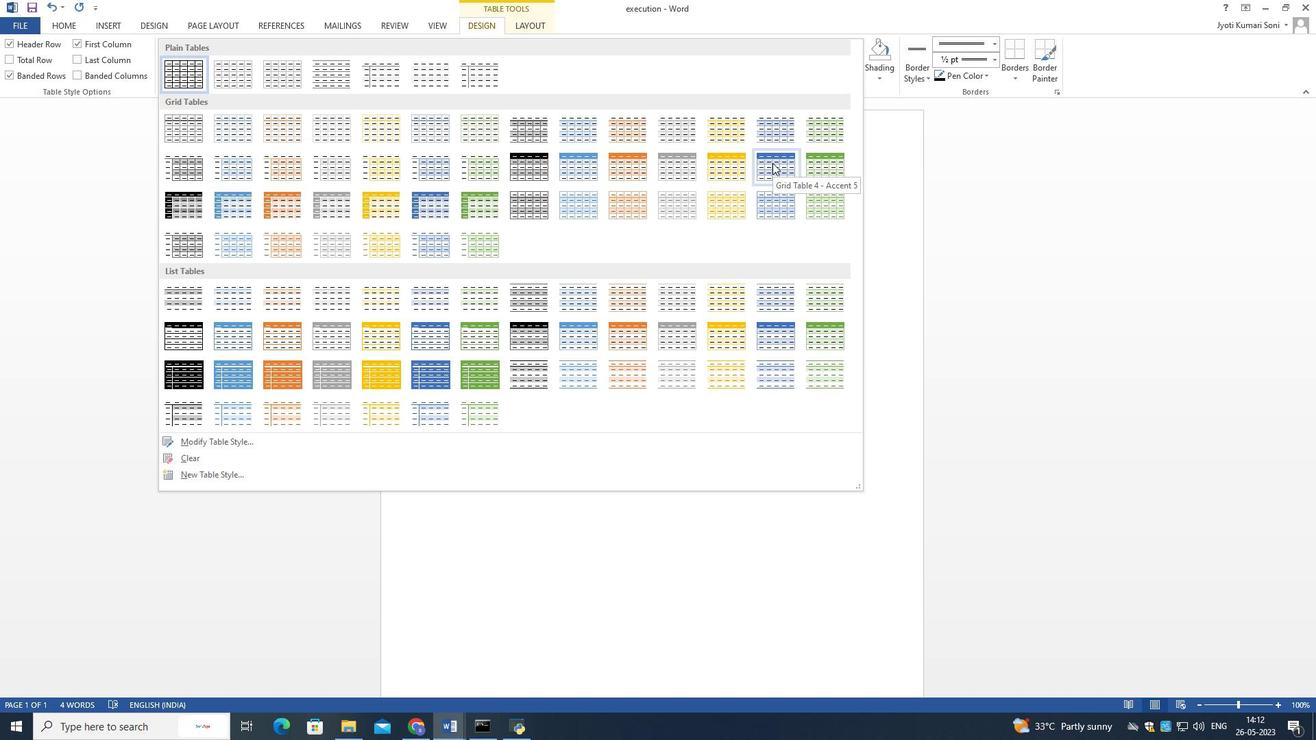 
Action: Mouse moved to (860, 73)
Screenshot: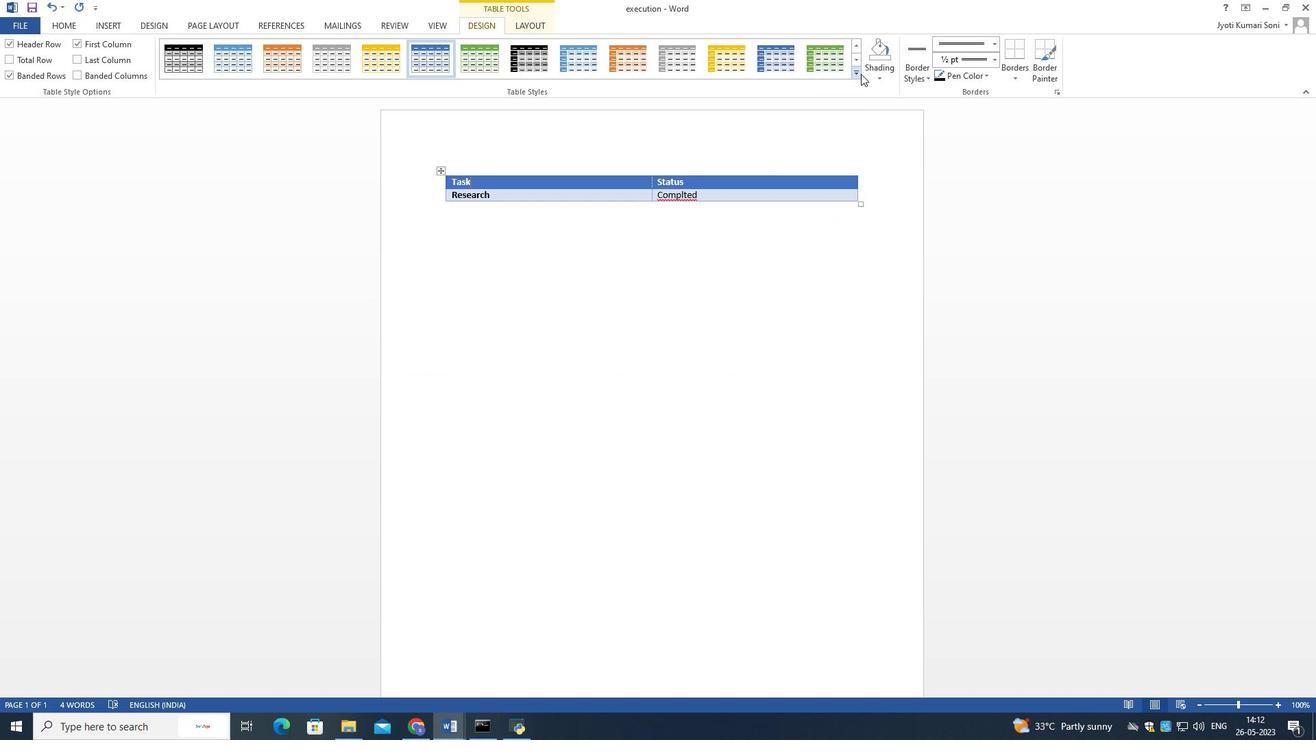 
Action: Mouse pressed left at (860, 73)
Screenshot: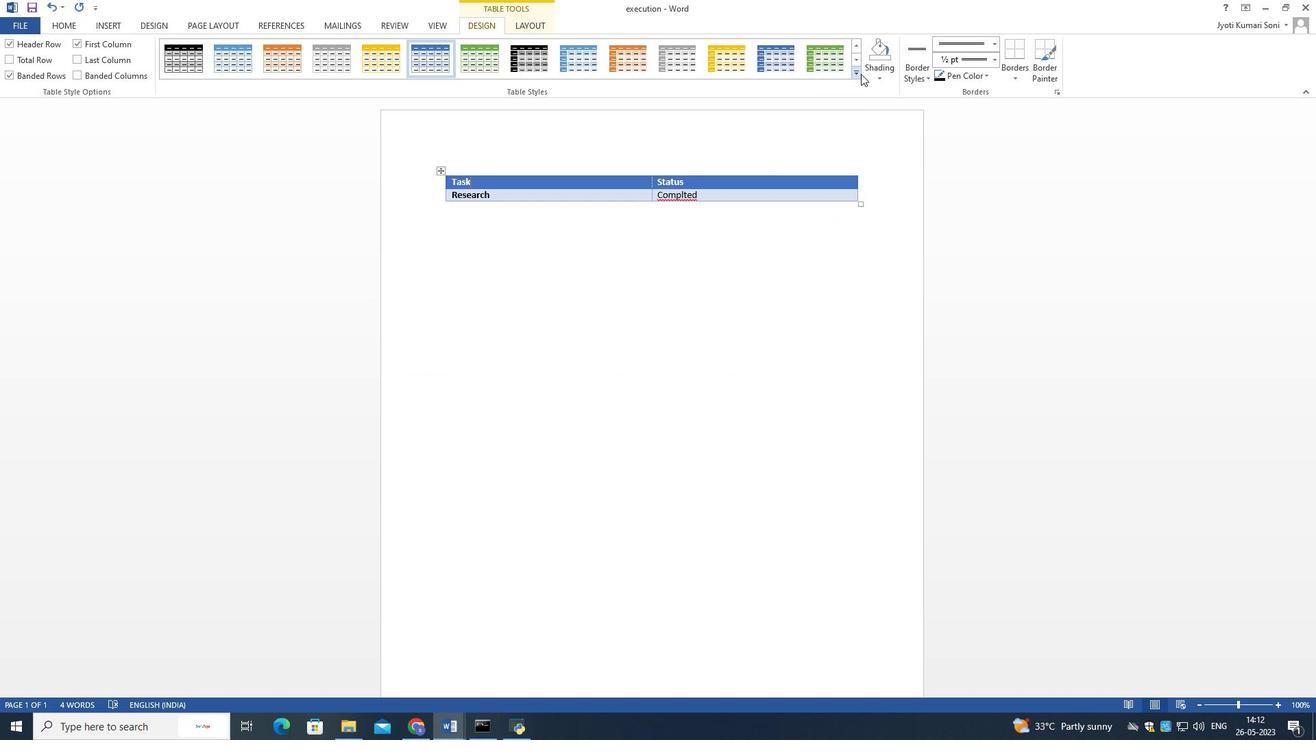 
Action: Mouse moved to (767, 336)
Screenshot: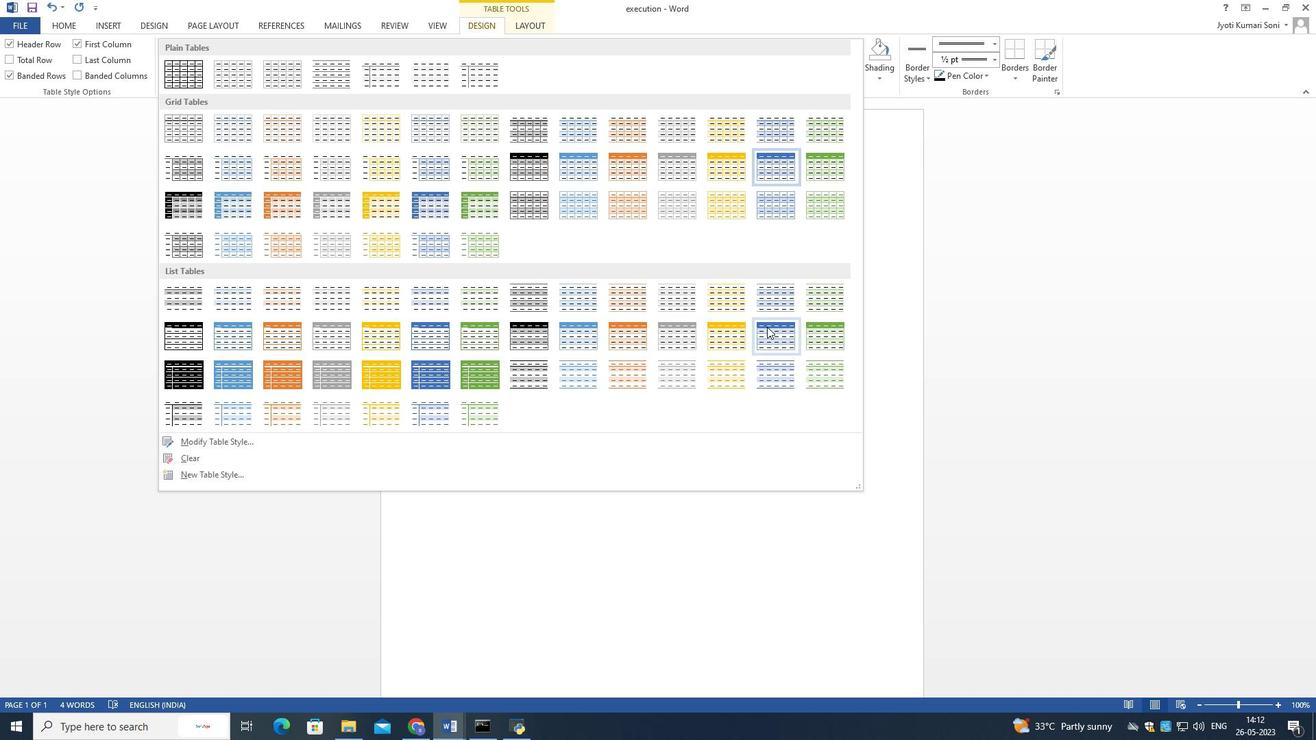 
Action: Mouse pressed left at (767, 336)
Screenshot: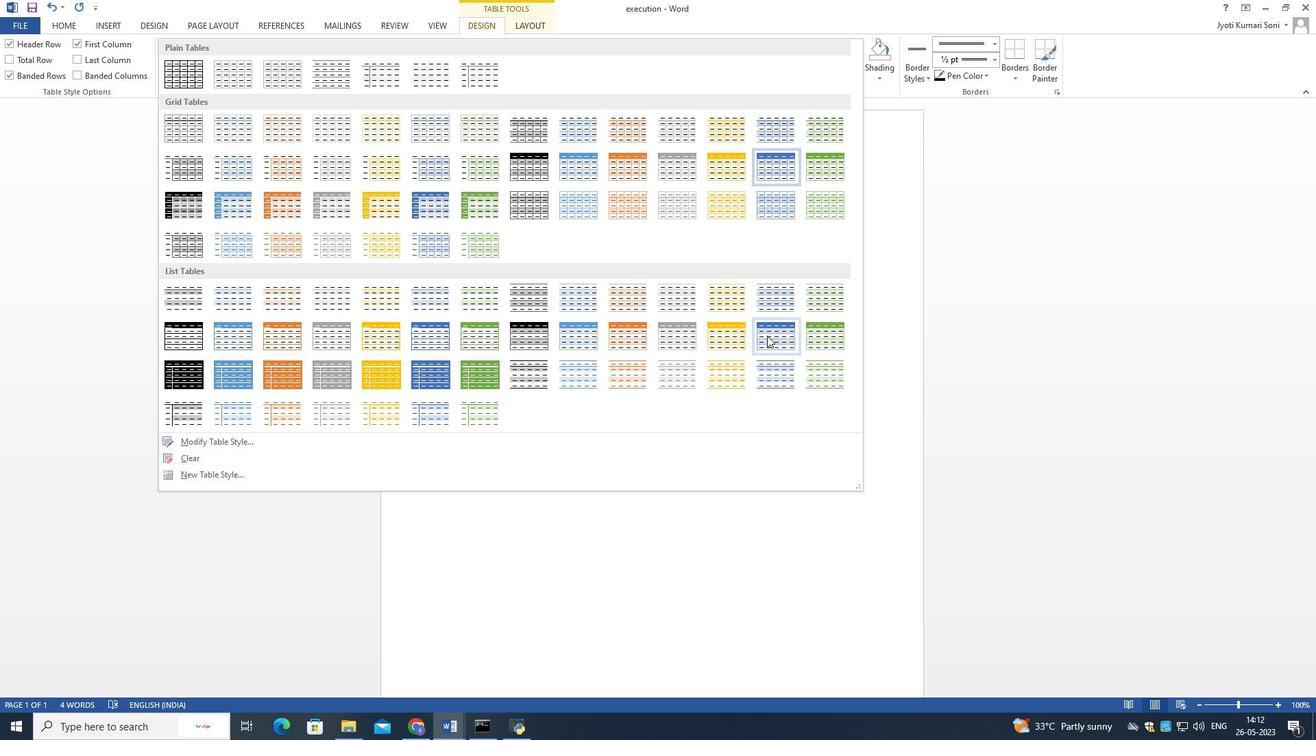 
Action: Mouse moved to (766, 331)
Screenshot: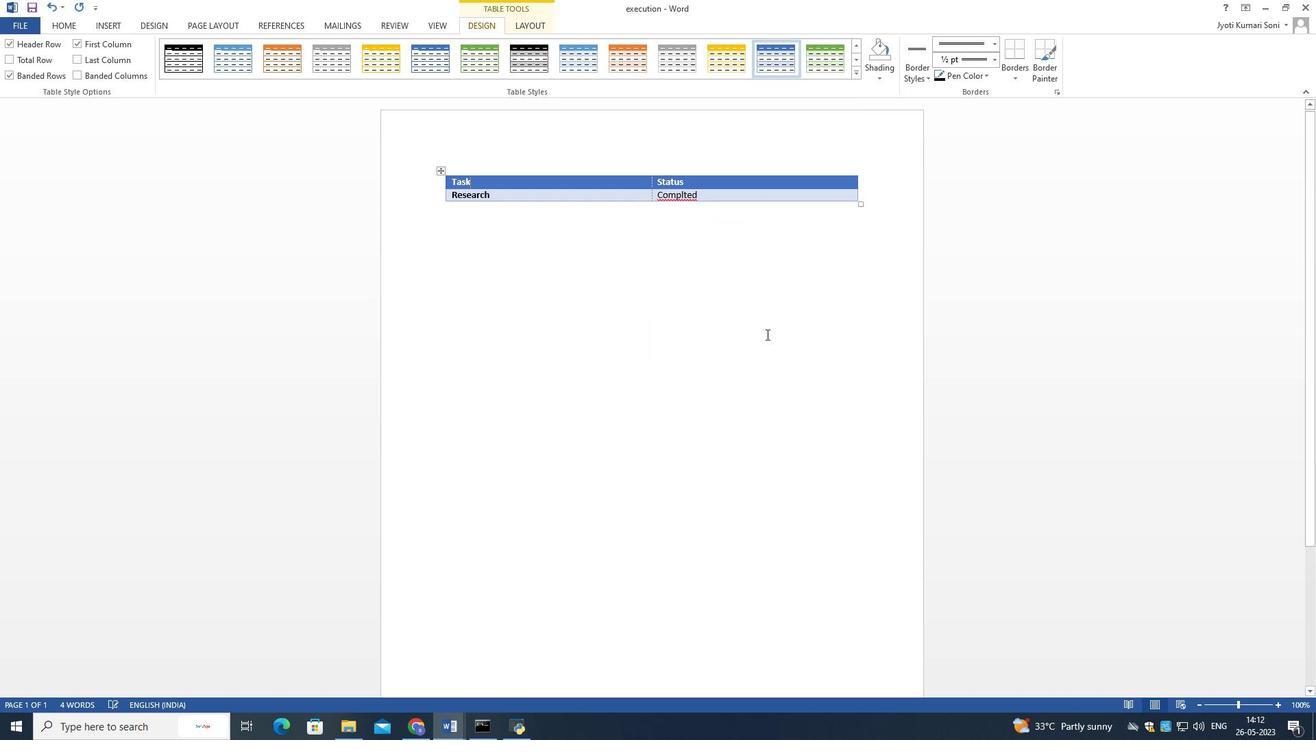 
Action: Mouse pressed left at (766, 331)
Screenshot: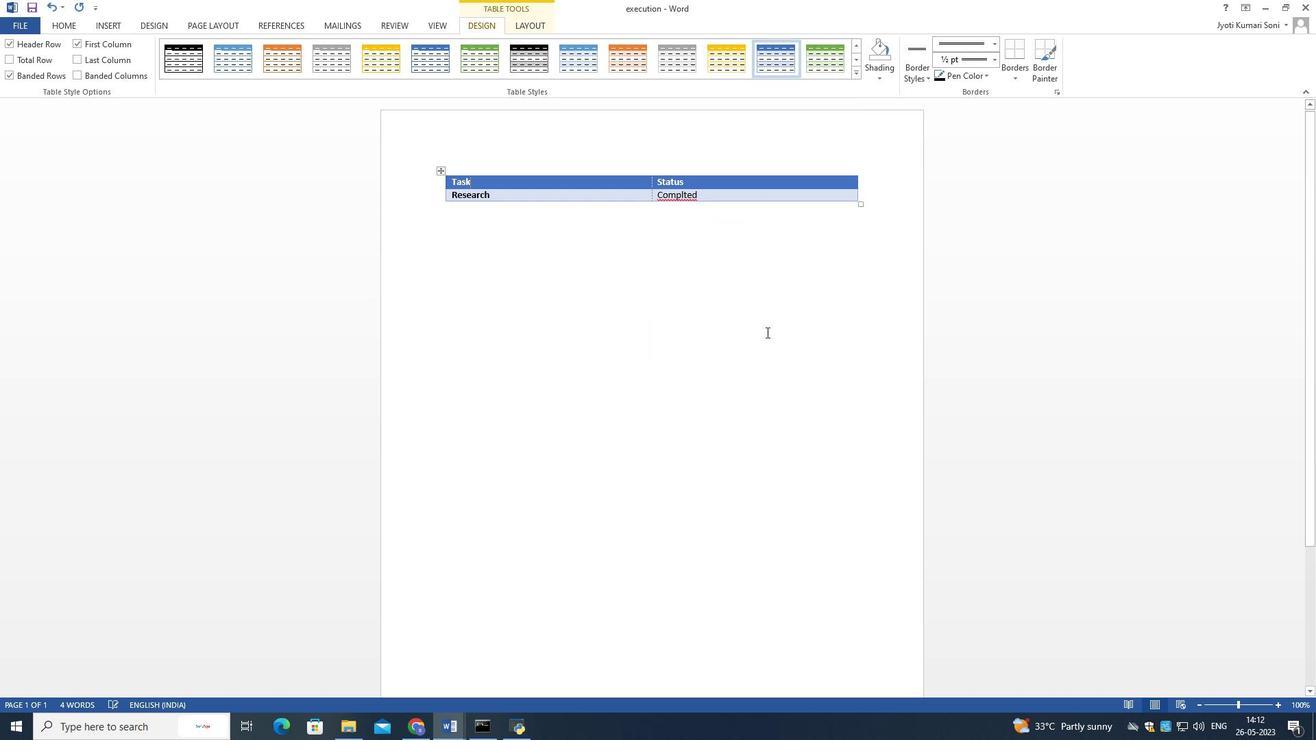 
Action: Mouse moved to (694, 192)
Screenshot: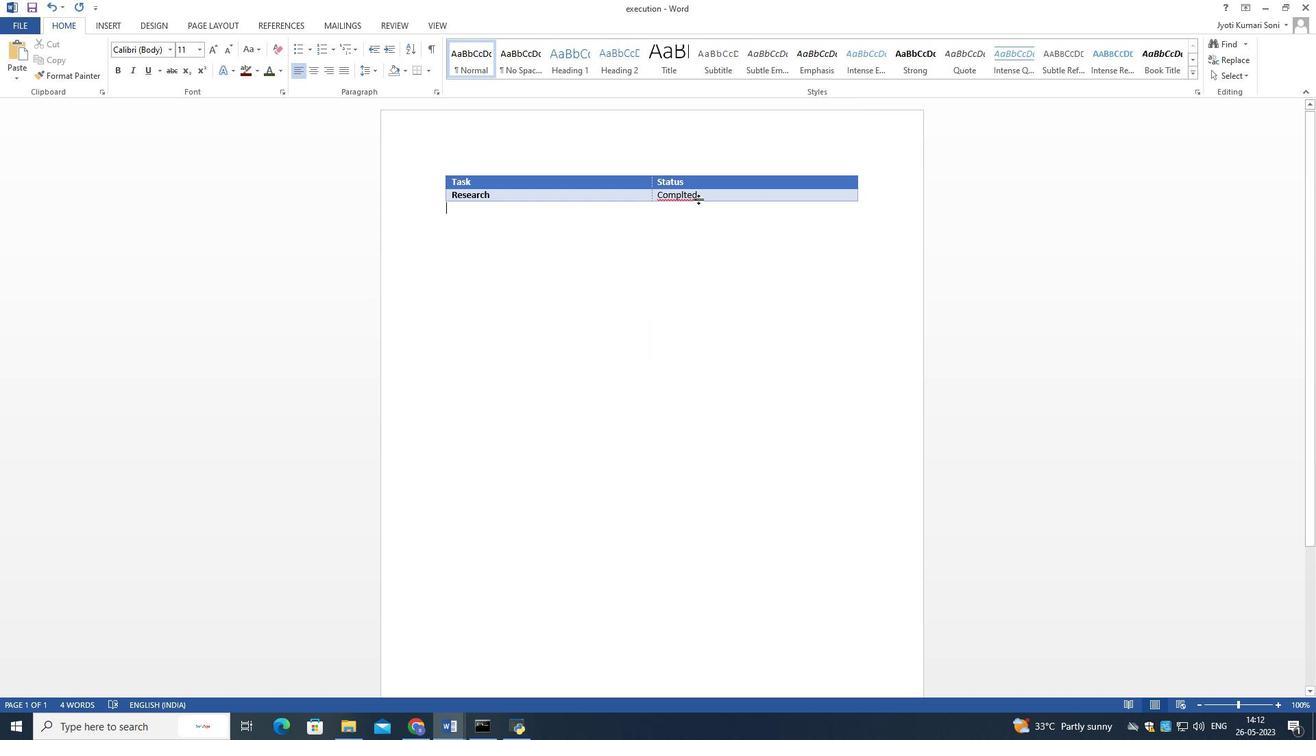 
Action: Mouse pressed left at (694, 192)
Screenshot: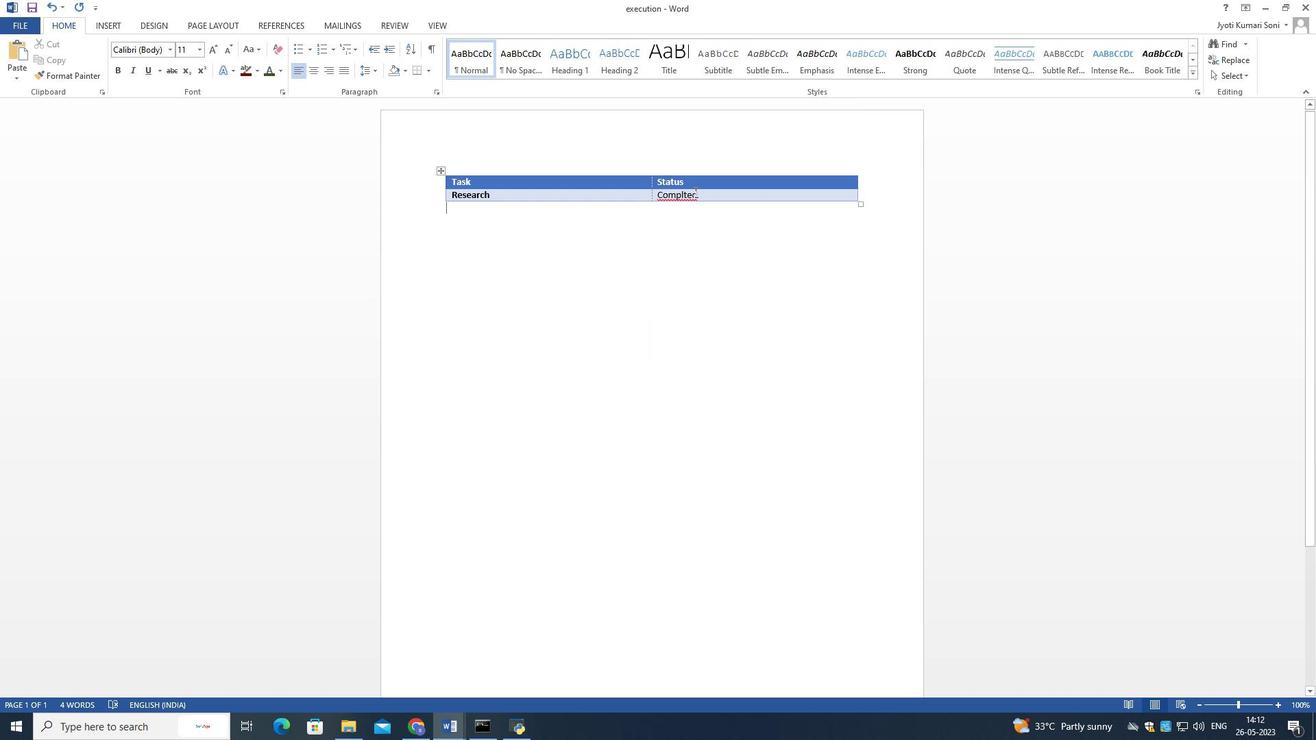 
Action: Mouse moved to (838, 290)
Screenshot: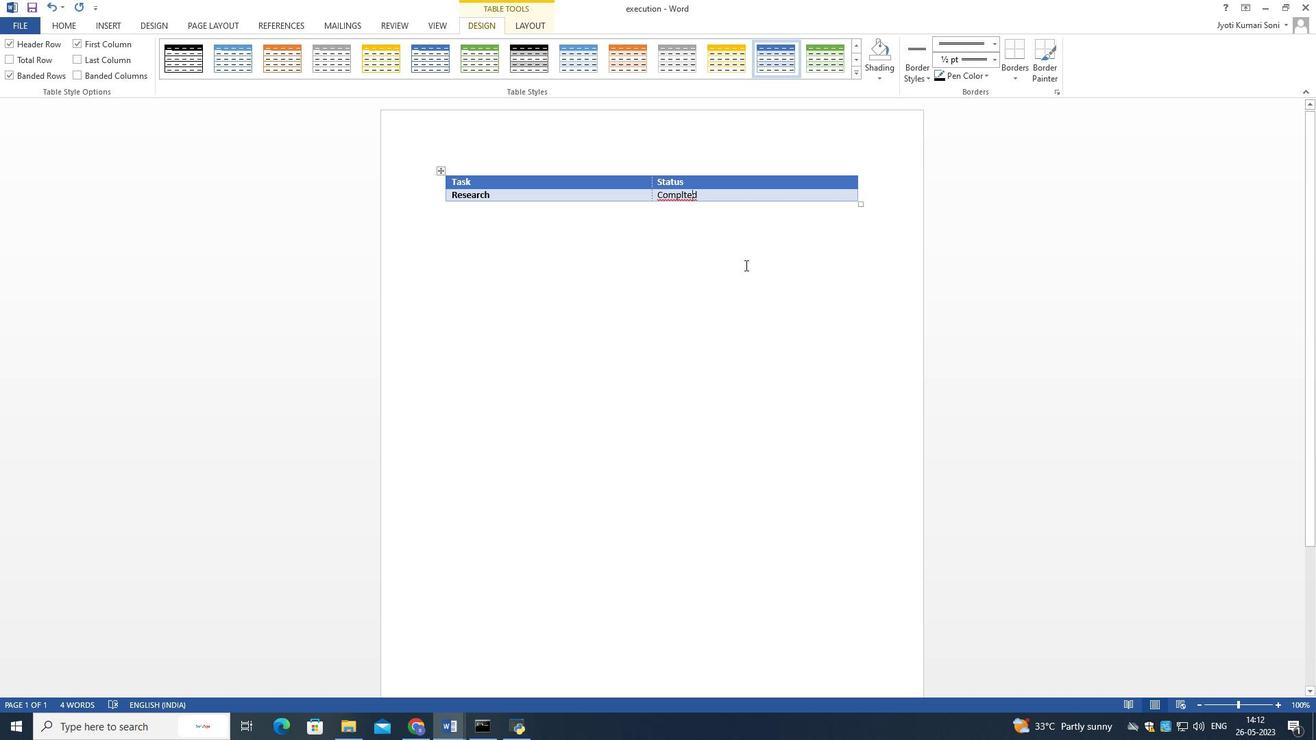 
Action: Key pressed <Key.left><Key.left><Key.left><Key.right>i<Key.backspace><Key.backspace>le
Screenshot: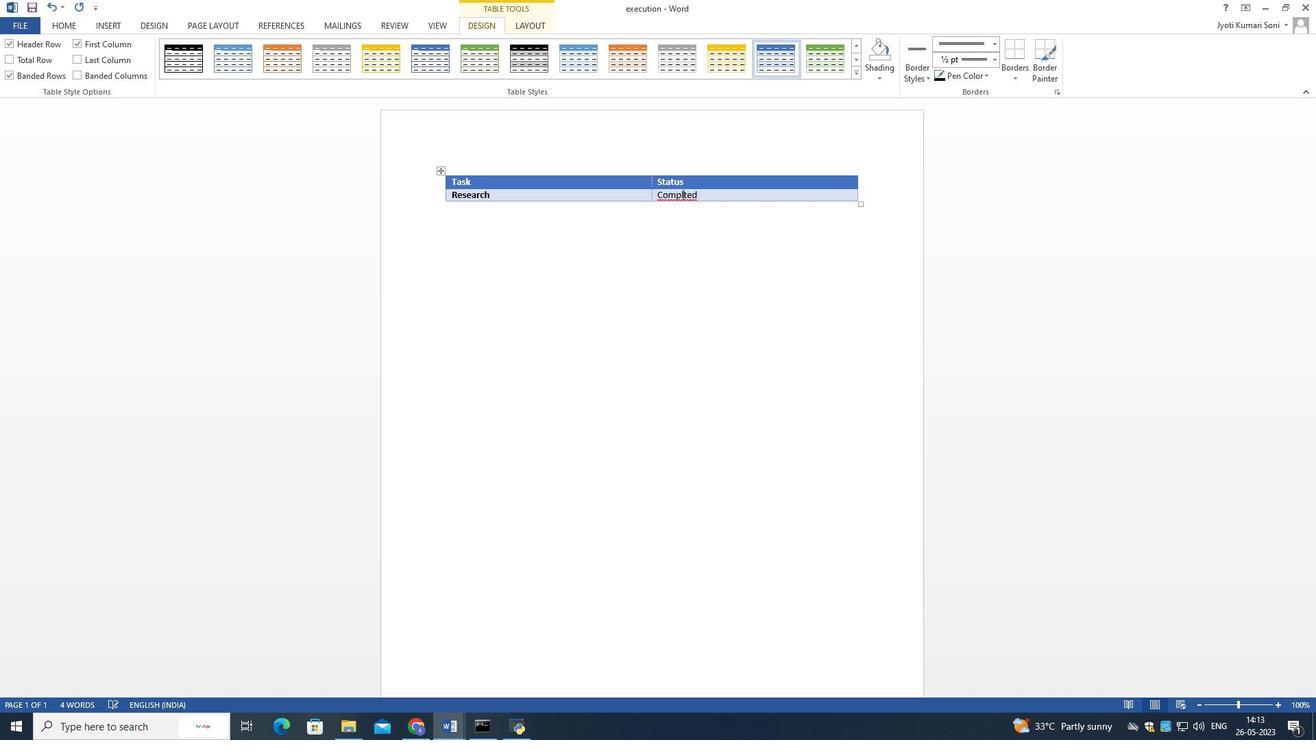 
Action: Mouse moved to (763, 235)
Screenshot: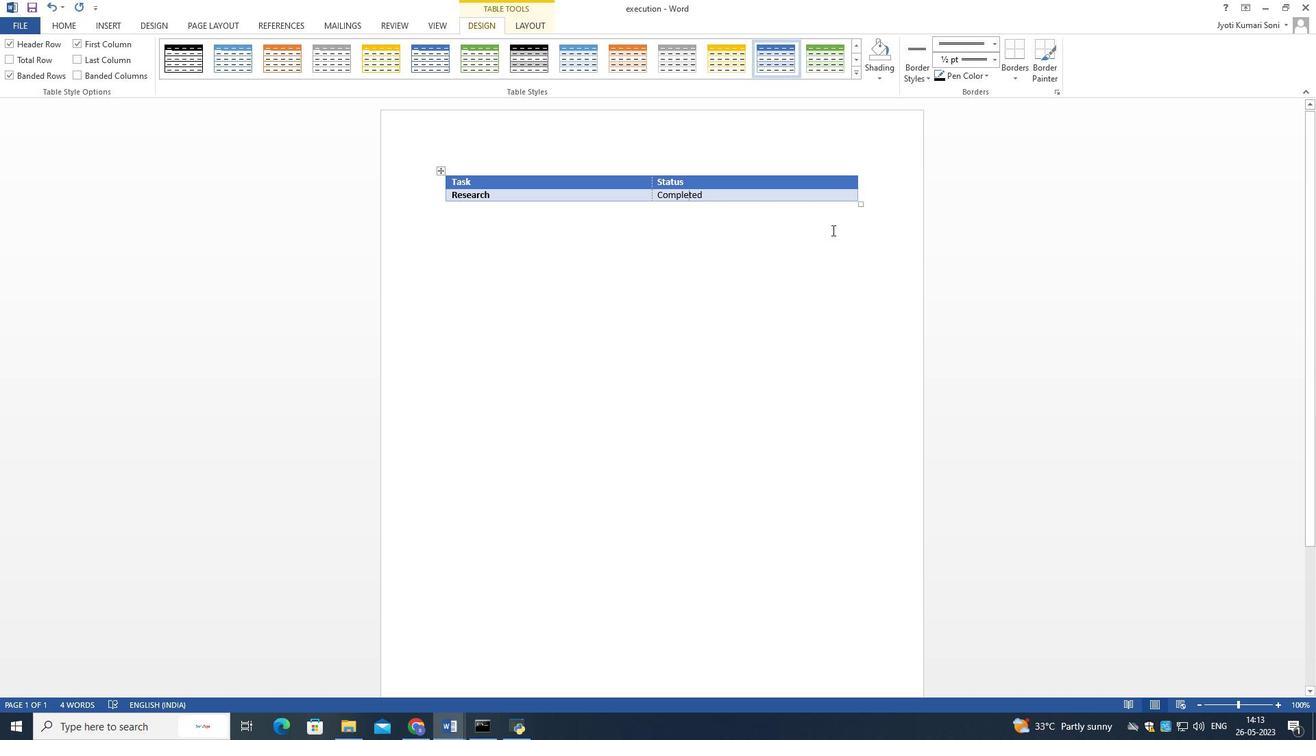 
Action: Mouse pressed left at (763, 235)
Screenshot: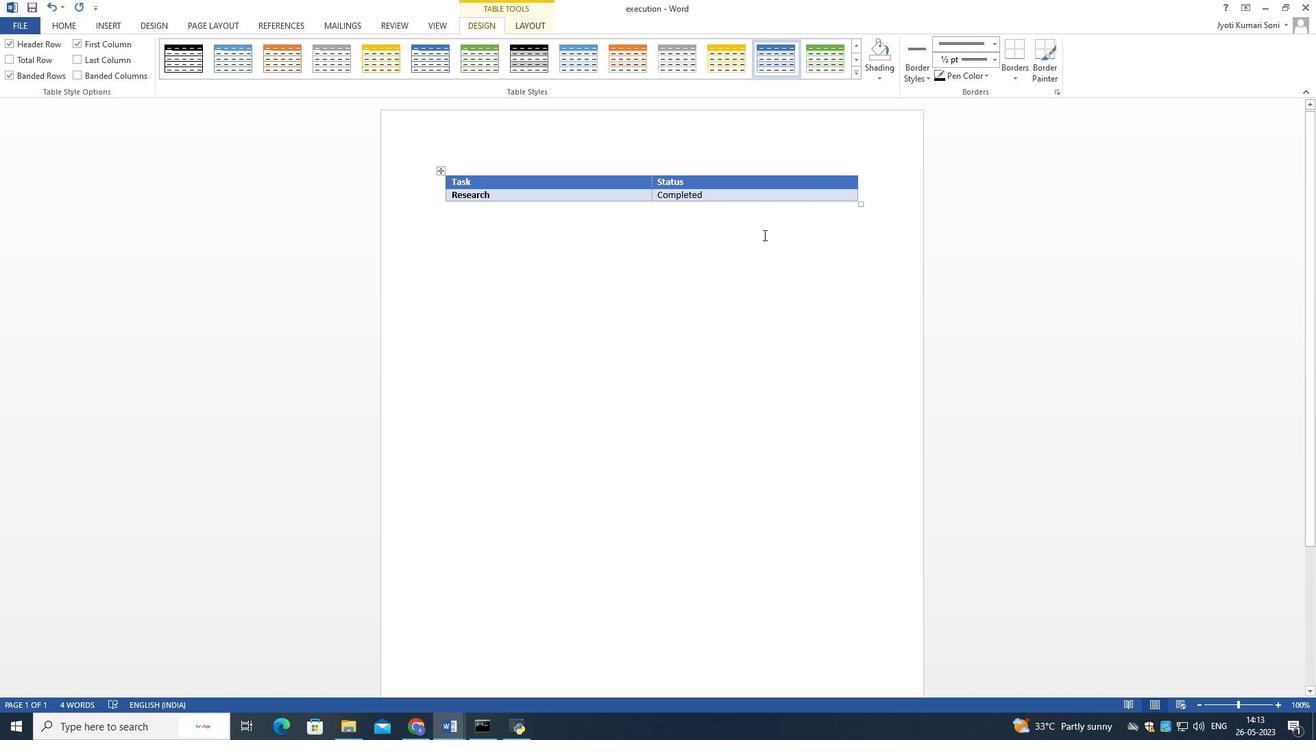 
Action: Mouse moved to (552, 216)
Screenshot: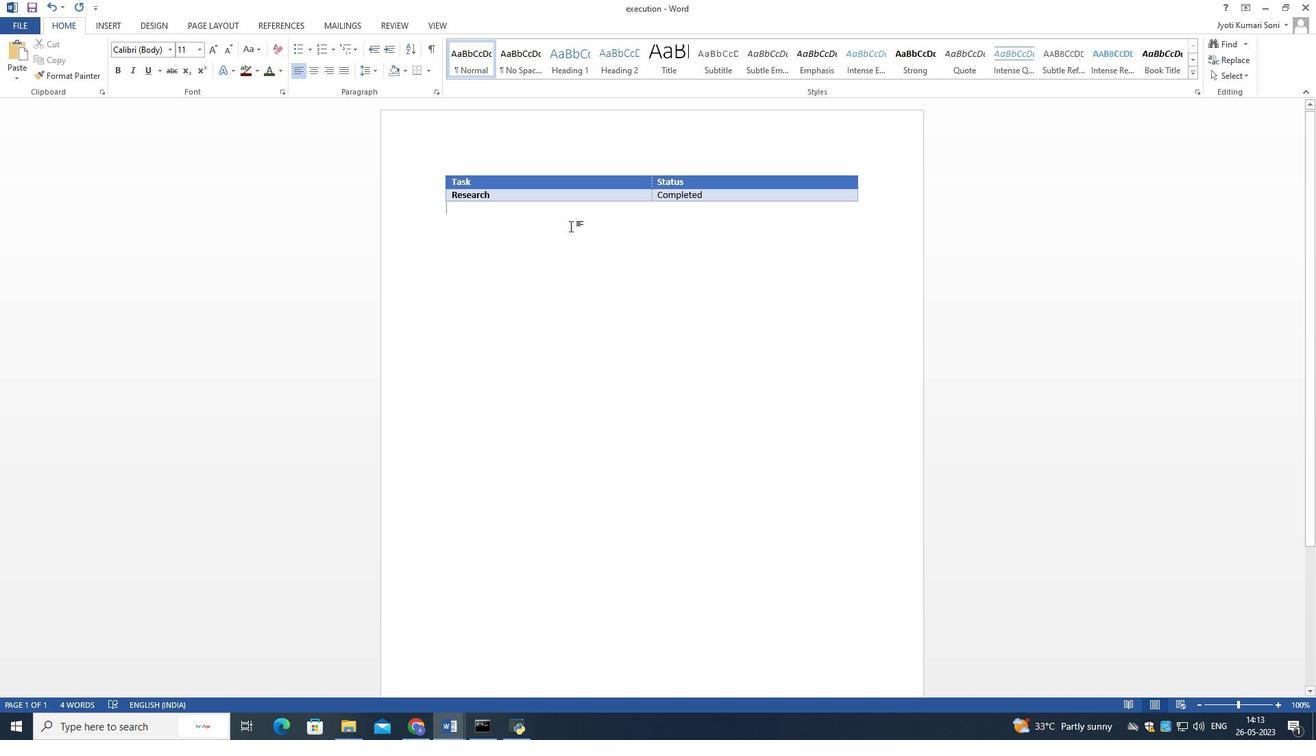 
